 Task: Open Card Mobile App Design Review in Board Newsletter Optimization Software to Workspace Event Production Services and add a team member Softage.3@softage.net, a label Purple, a checklist Wireless Networking, an attachment from your onedrive, a color Purple and finally, add a card description 'Conduct team training session on effective conflict resolution' and a comment 'Let us approach this task with a sense of empowerment and autonomy, recognizing that we have the ability to make a difference.'. Add a start date 'Jan 07, 1900' with a due date 'Jan 14, 1900'
Action: Mouse moved to (559, 148)
Screenshot: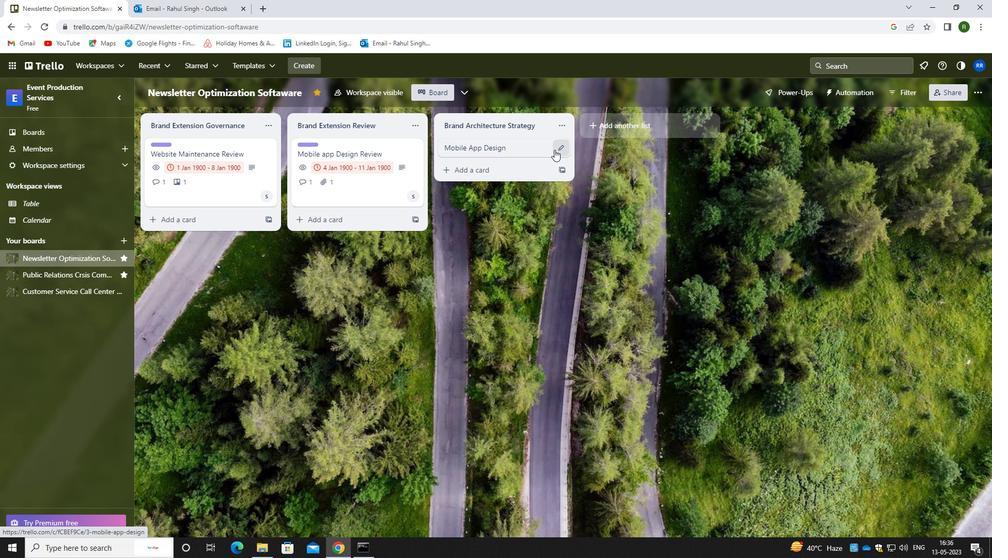 
Action: Mouse pressed left at (559, 148)
Screenshot: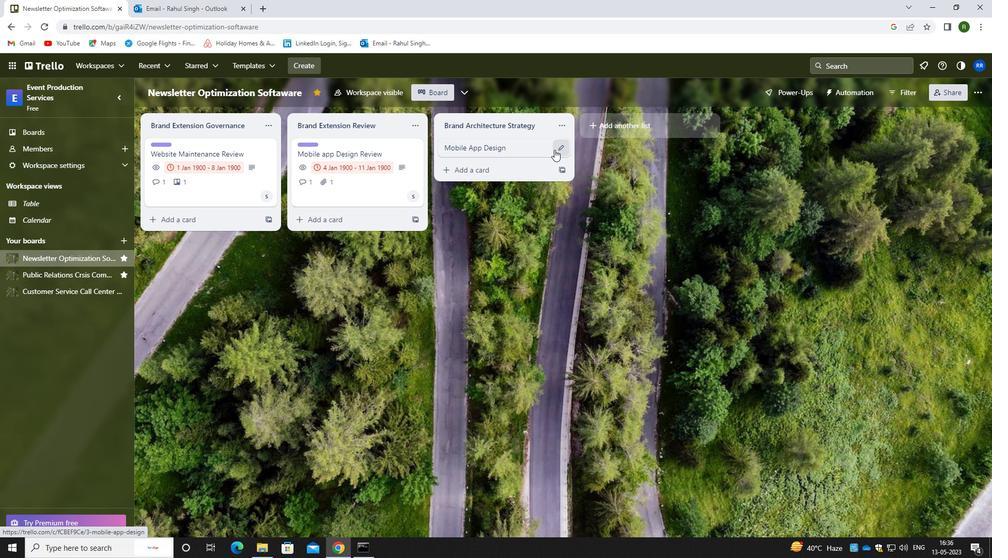 
Action: Mouse moved to (601, 143)
Screenshot: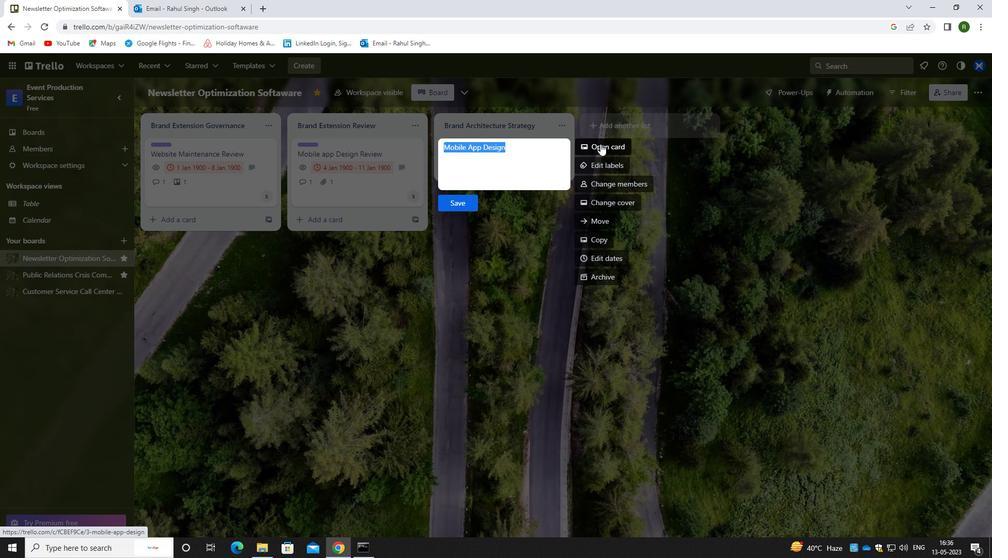 
Action: Mouse pressed left at (601, 143)
Screenshot: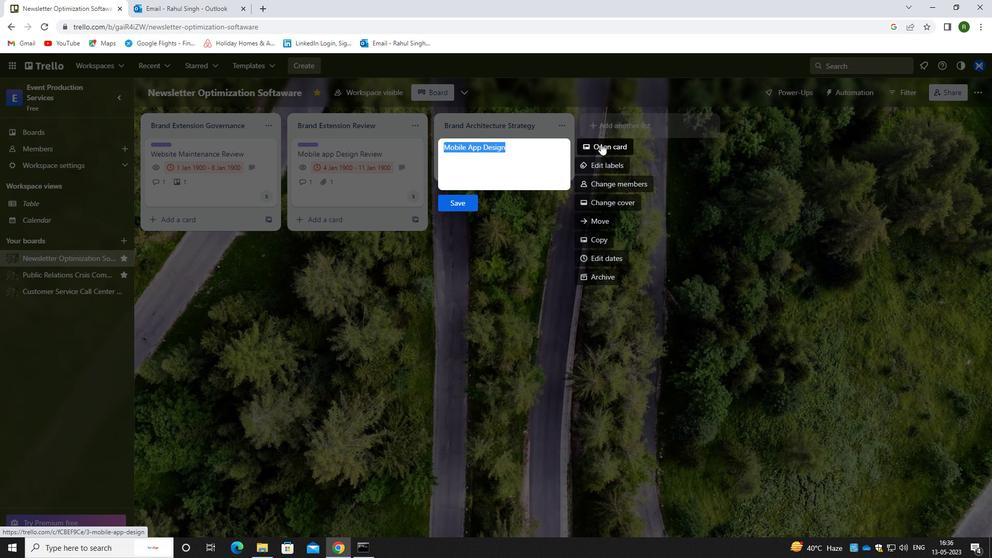 
Action: Mouse moved to (637, 185)
Screenshot: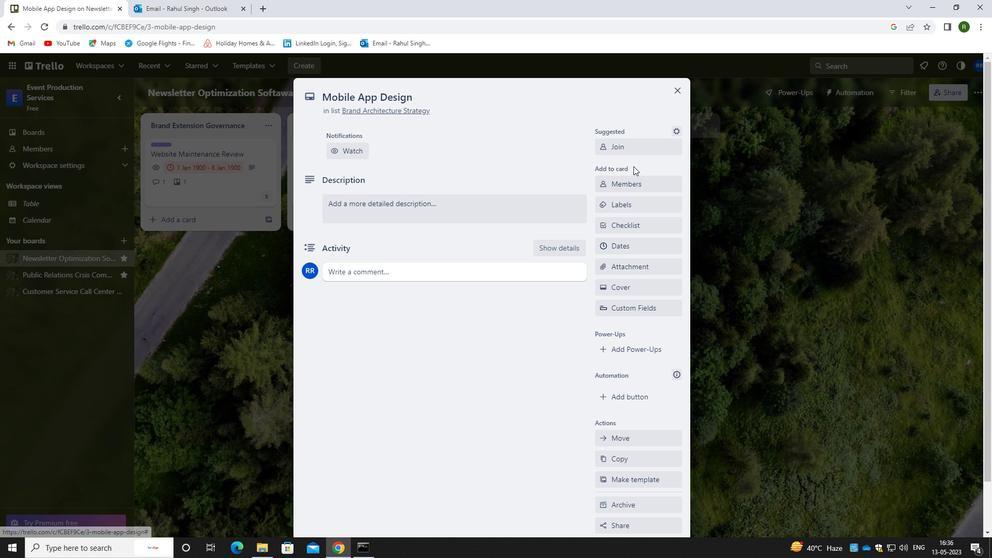 
Action: Mouse pressed left at (637, 185)
Screenshot: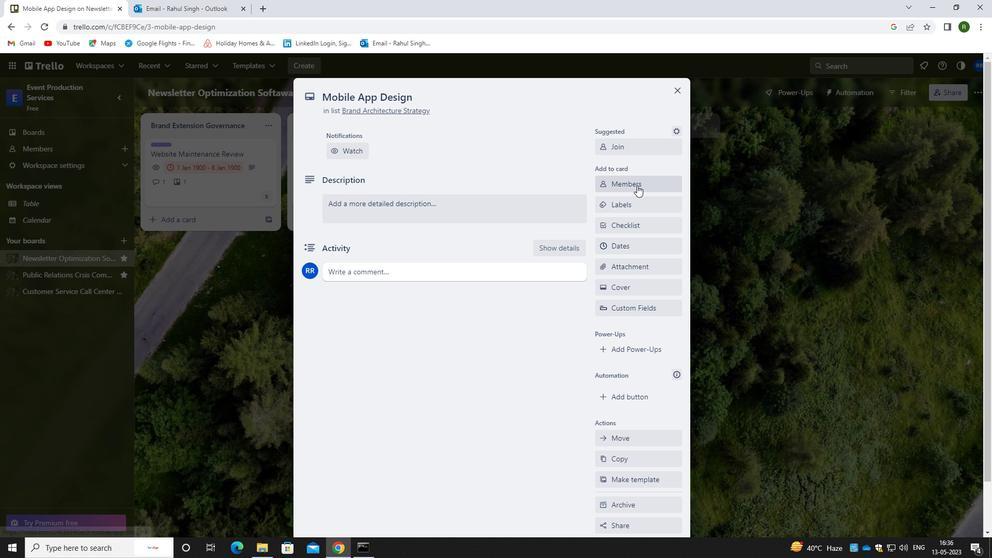 
Action: Mouse moved to (622, 198)
Screenshot: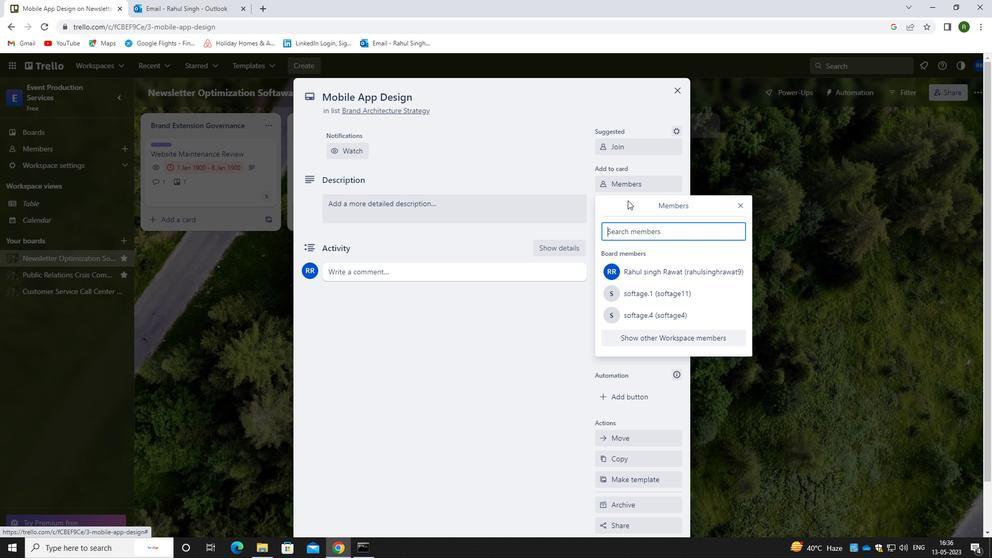 
Action: Key pressed <Key.caps_lock>s<Key.caps_lock>oftage.3<Key.shift>@SOFTAGE.NET
Screenshot: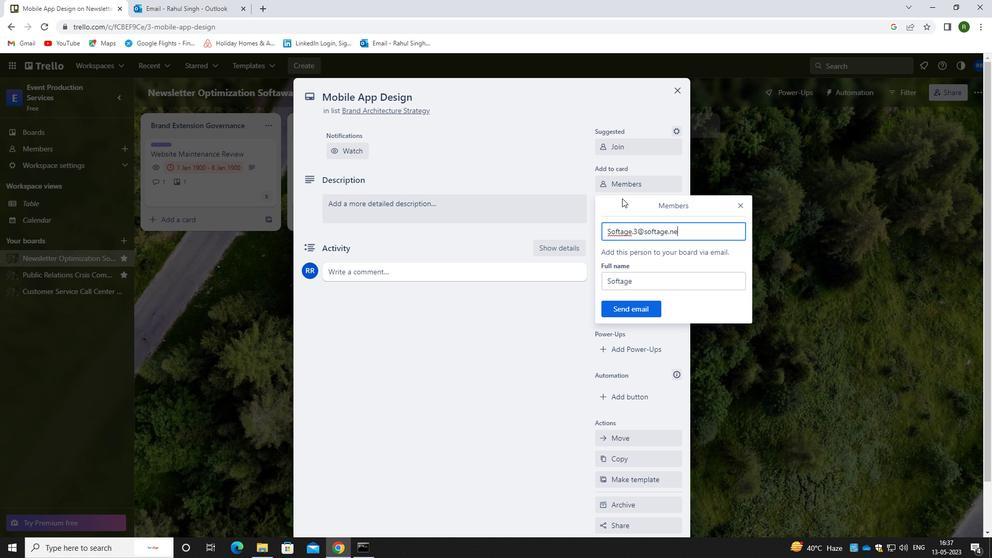 
Action: Mouse moved to (640, 302)
Screenshot: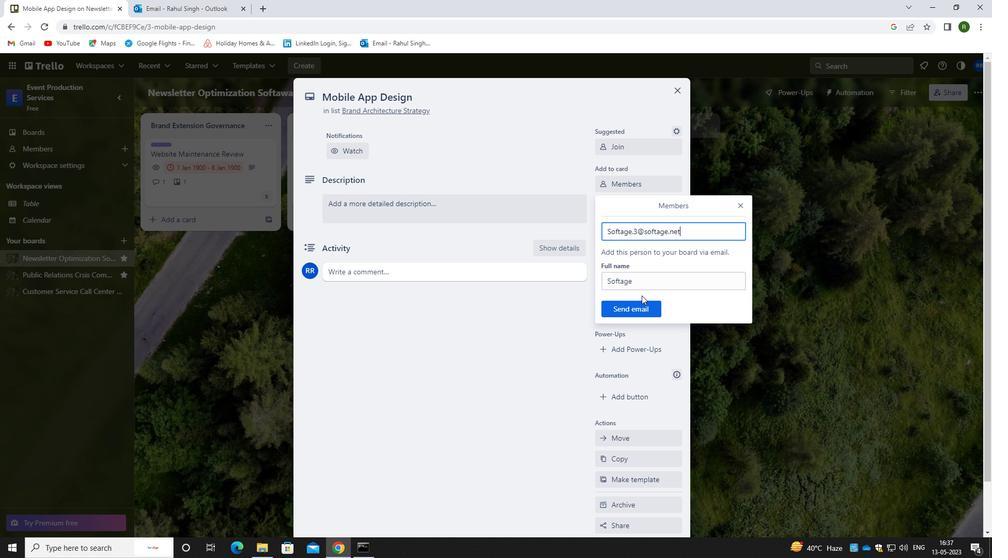 
Action: Mouse pressed left at (640, 302)
Screenshot: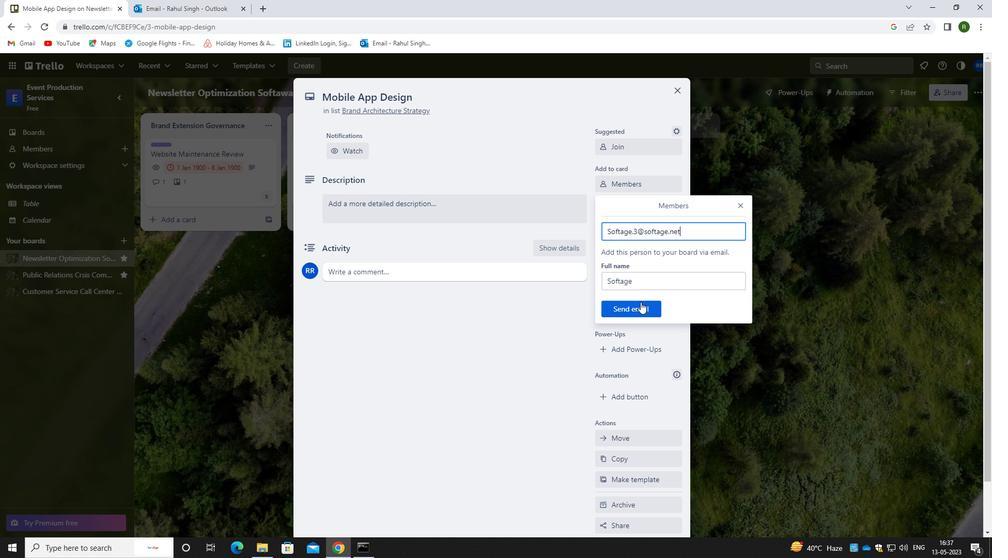 
Action: Mouse moved to (632, 203)
Screenshot: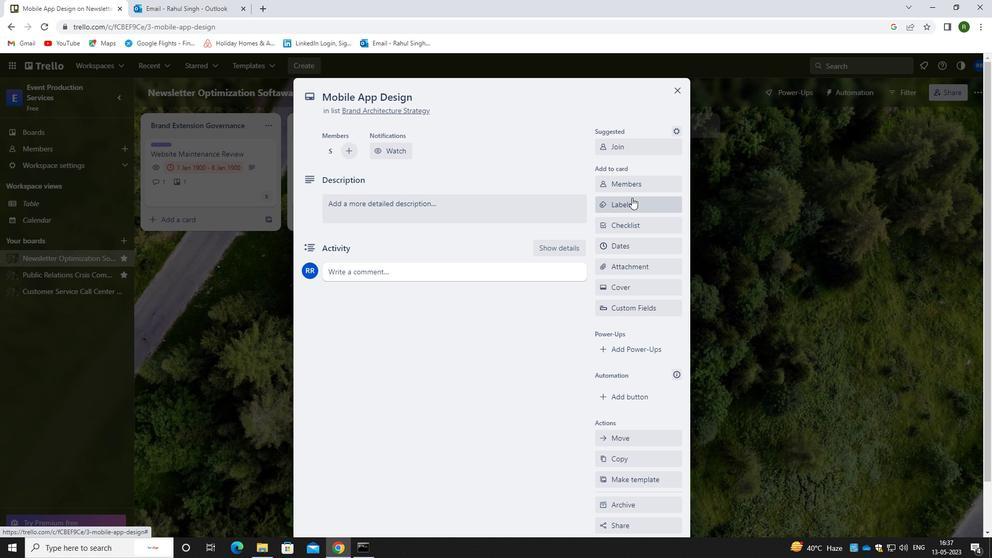
Action: Mouse pressed left at (632, 203)
Screenshot: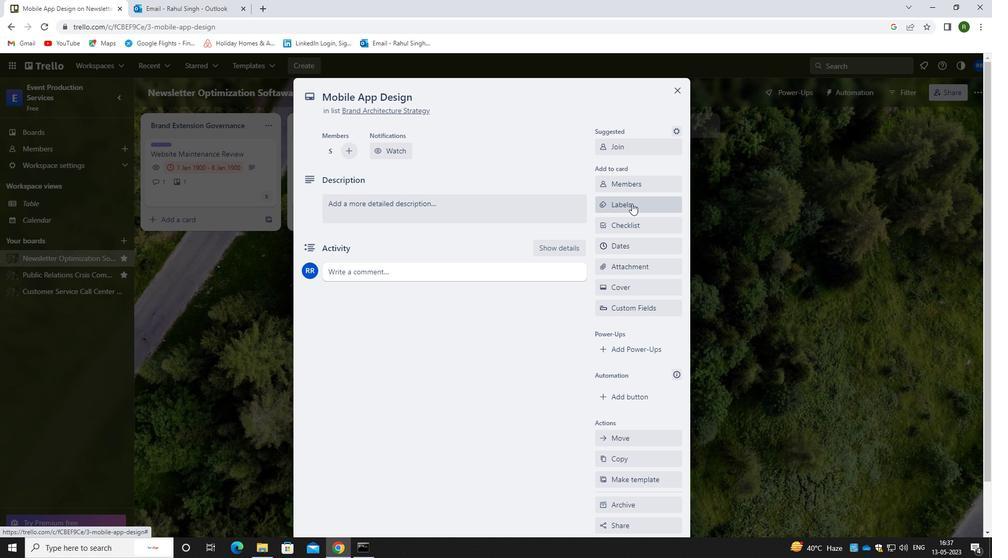 
Action: Mouse moved to (635, 232)
Screenshot: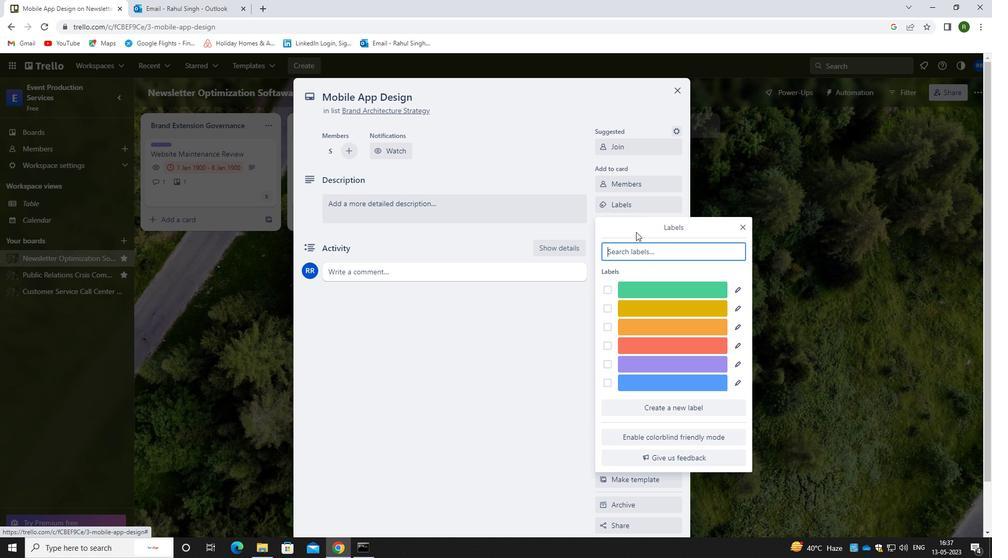 
Action: Key pressed PURPLE
Screenshot: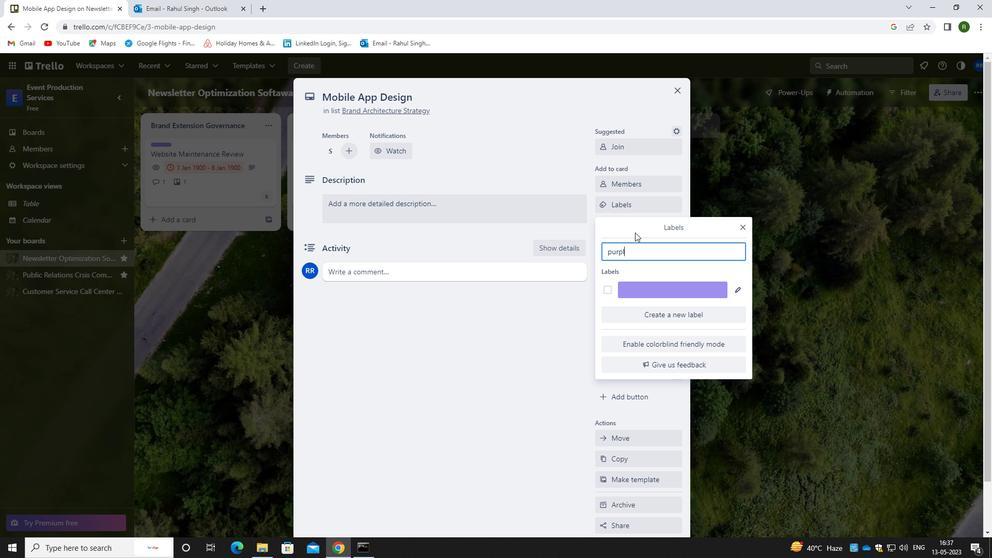 
Action: Mouse moved to (607, 291)
Screenshot: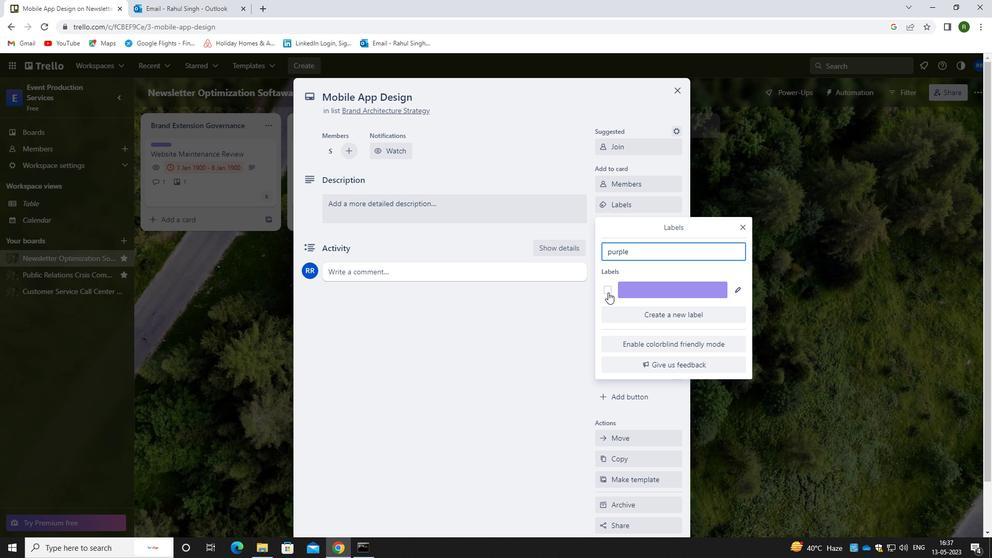 
Action: Mouse pressed left at (607, 291)
Screenshot: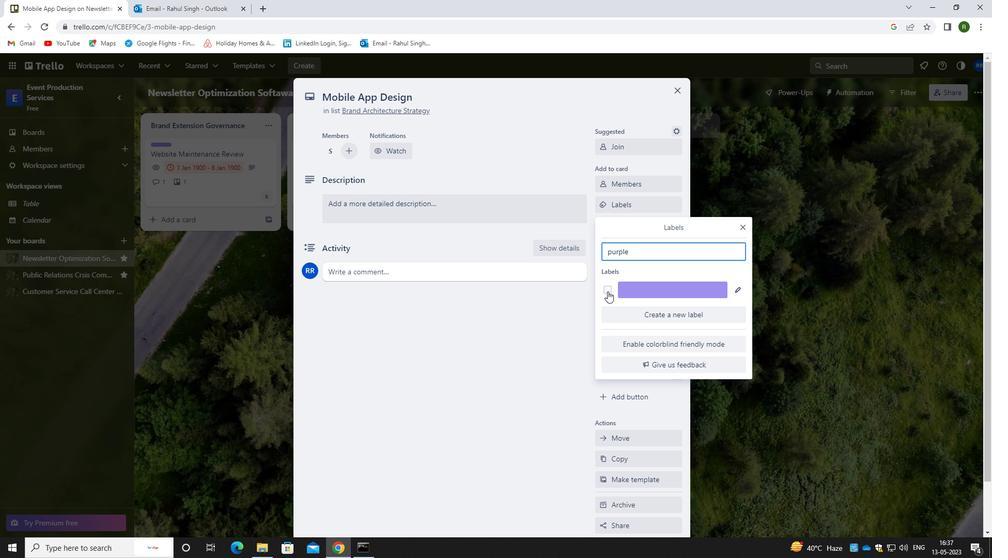 
Action: Mouse moved to (525, 334)
Screenshot: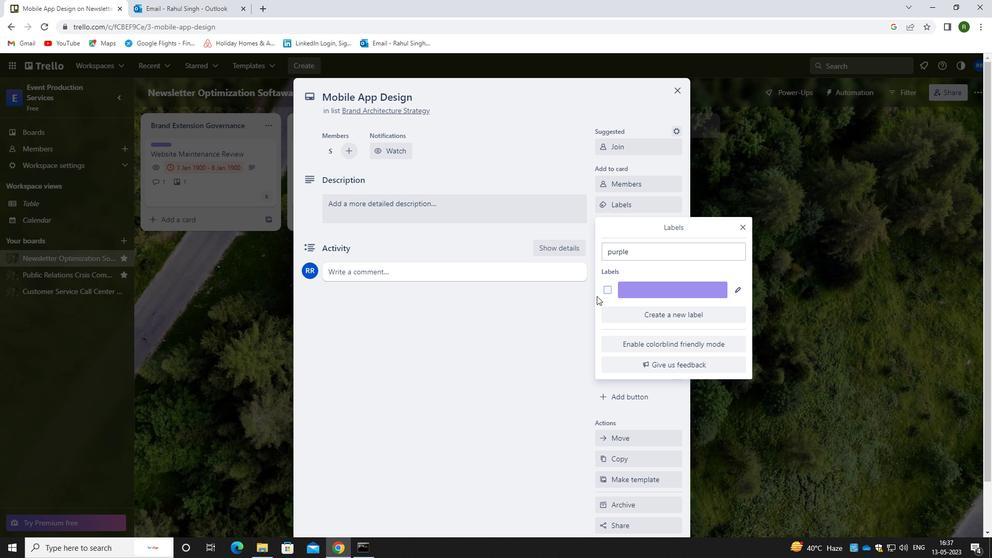 
Action: Mouse pressed left at (525, 334)
Screenshot: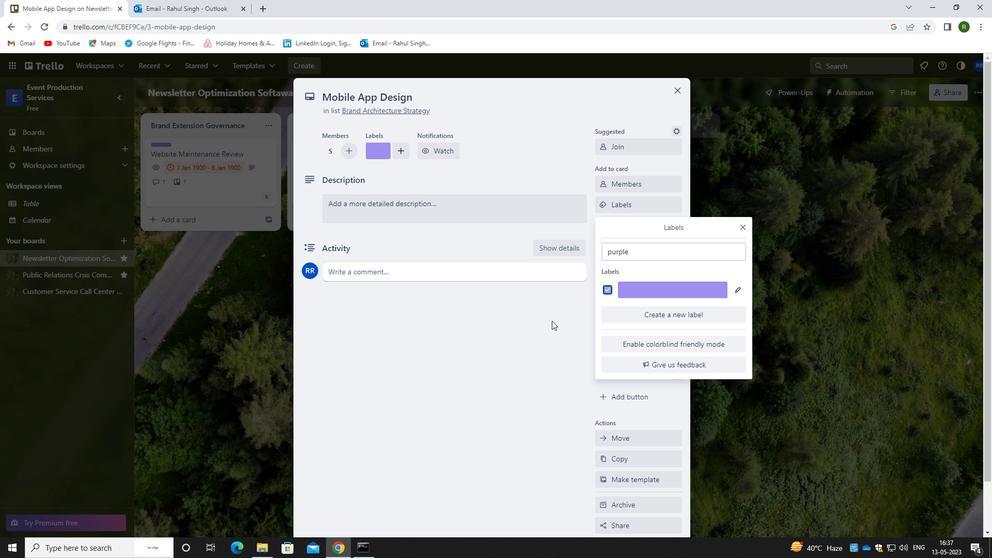 
Action: Mouse moved to (637, 223)
Screenshot: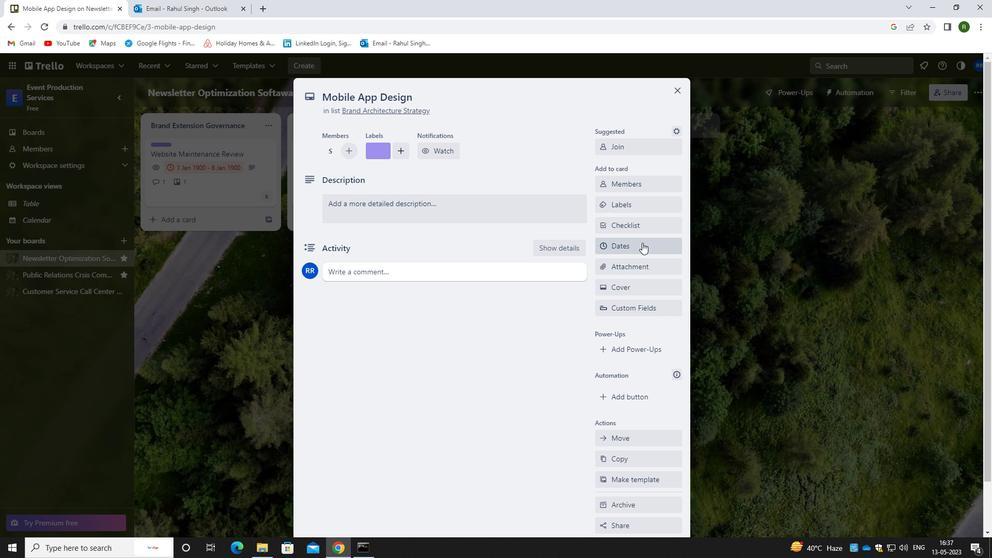 
Action: Mouse pressed left at (637, 223)
Screenshot: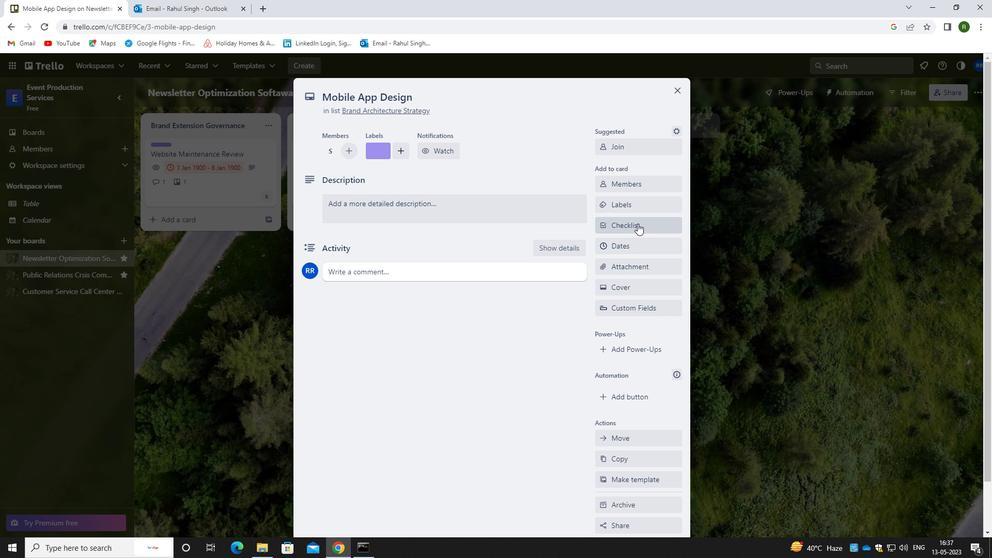 
Action: Mouse moved to (619, 291)
Screenshot: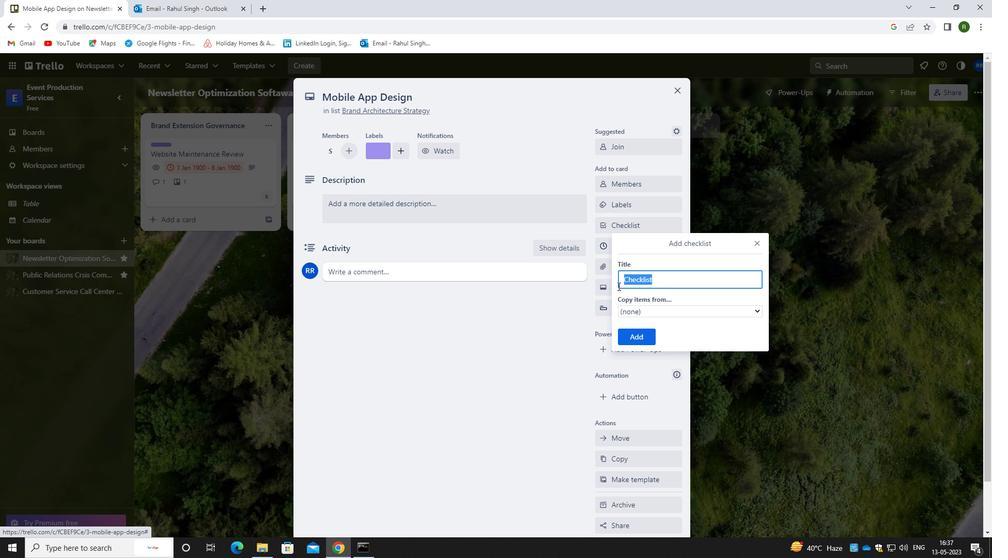
Action: Key pressed <Key.backspace><Key.caps_lock>W<Key.caps_lock>IRELESS<Key.space><Key.caps_lock>N<Key.caps_lock>ETWOR
Screenshot: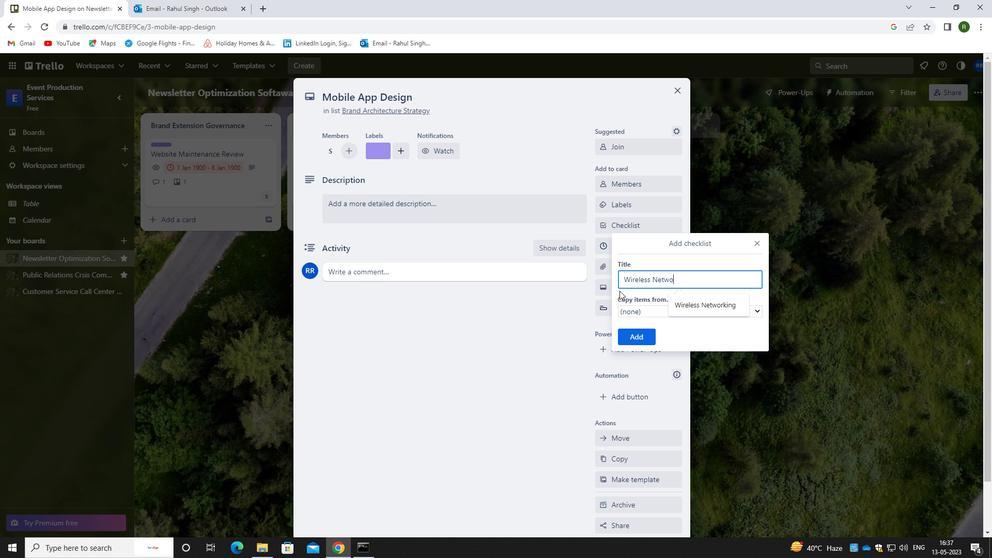 
Action: Mouse moved to (732, 306)
Screenshot: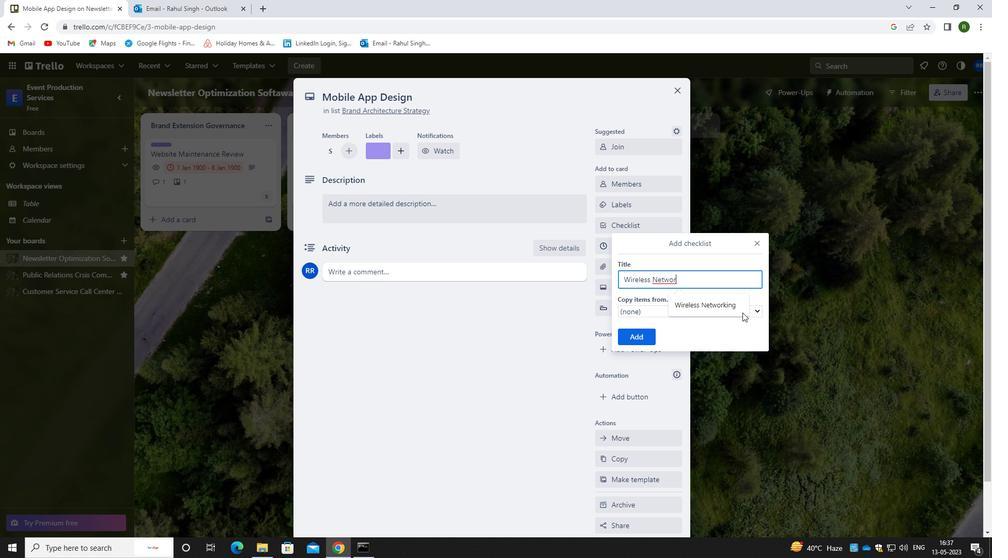 
Action: Mouse pressed left at (732, 306)
Screenshot: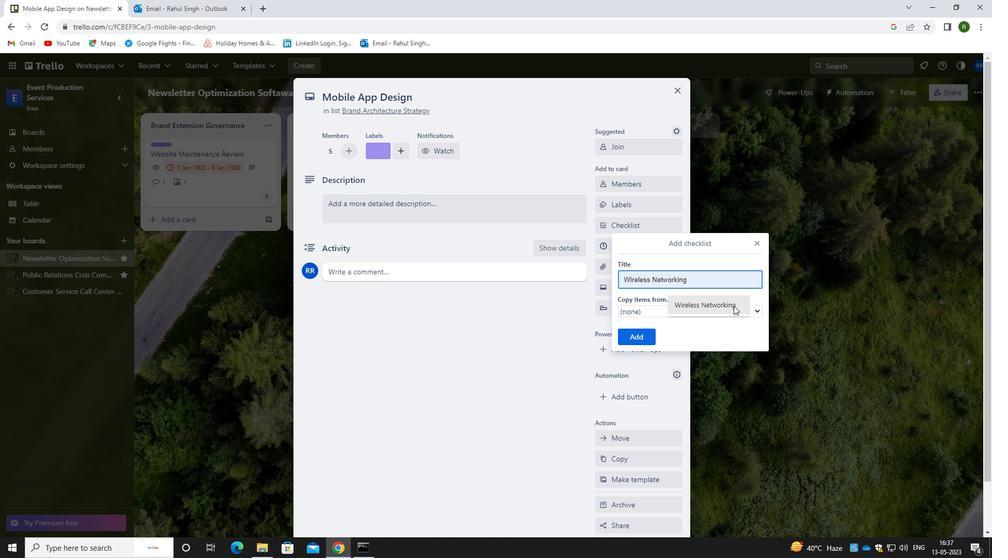 
Action: Mouse moved to (646, 337)
Screenshot: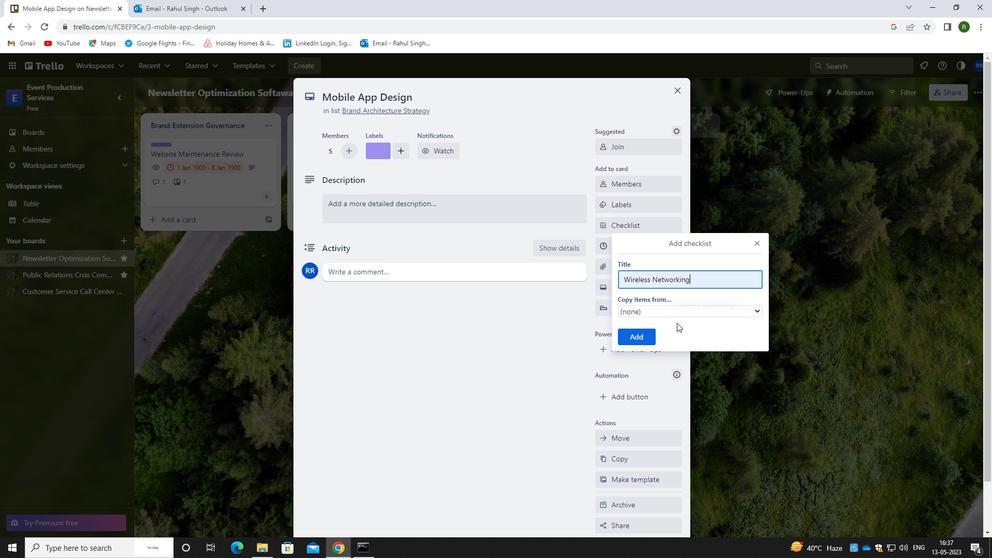 
Action: Mouse pressed left at (646, 337)
Screenshot: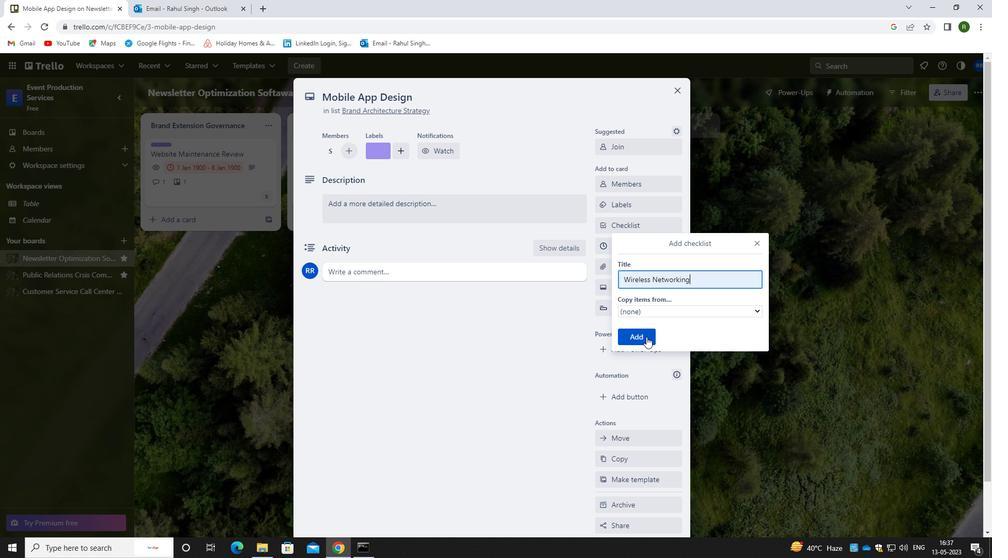 
Action: Mouse moved to (614, 268)
Screenshot: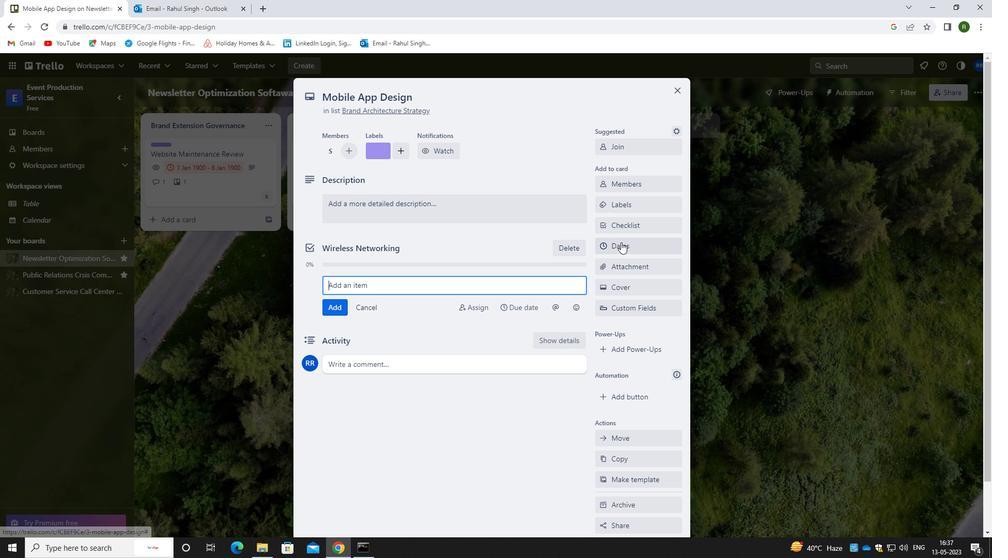 
Action: Mouse pressed left at (614, 268)
Screenshot: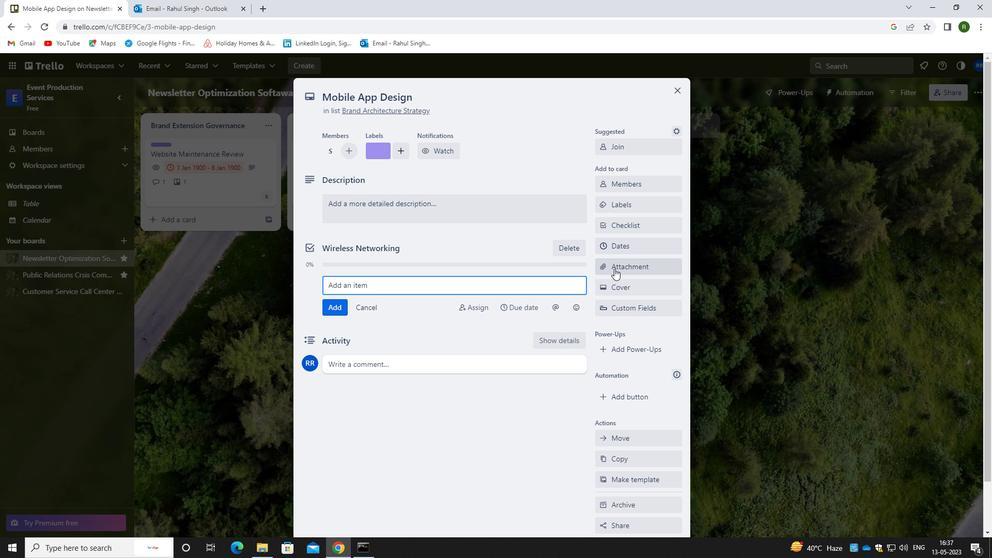 
Action: Mouse moved to (625, 392)
Screenshot: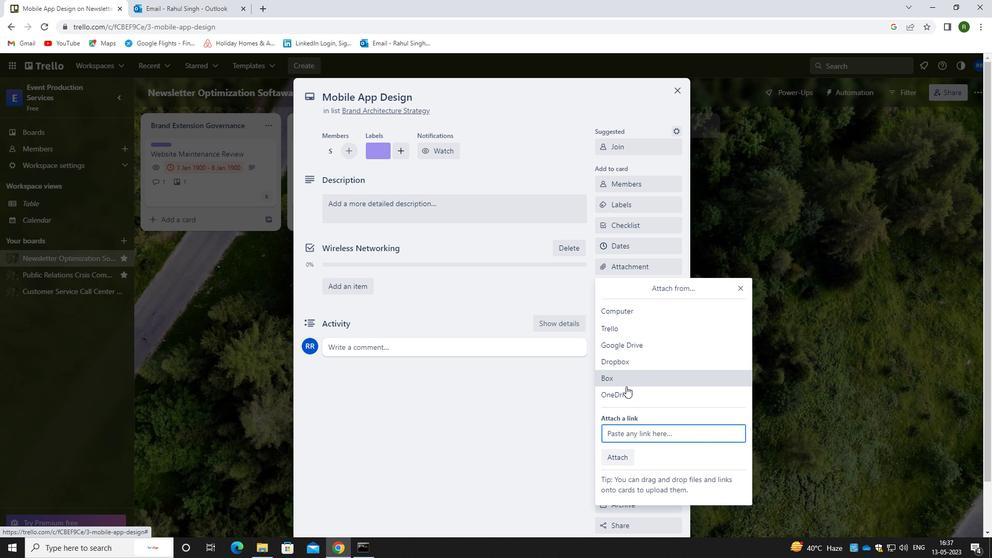 
Action: Mouse pressed left at (625, 392)
Screenshot: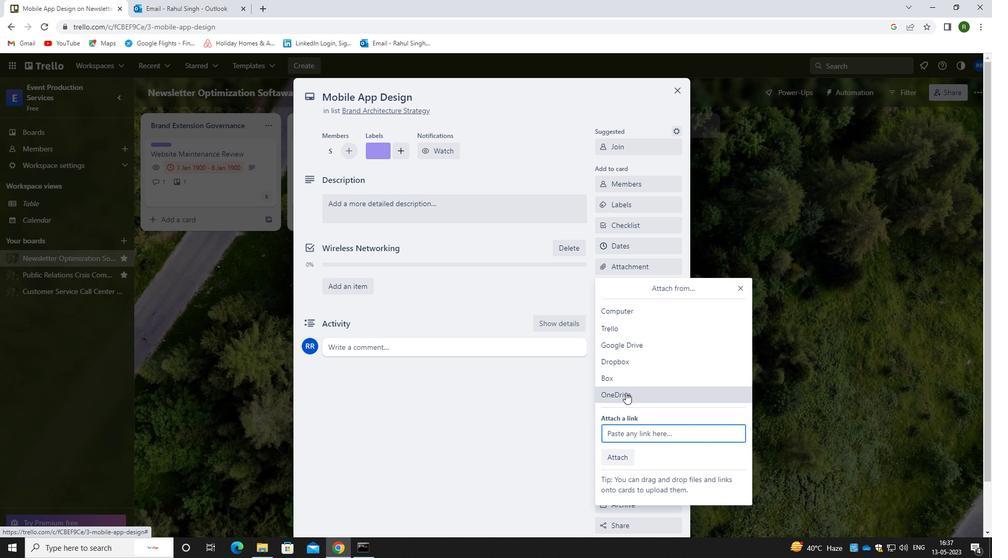 
Action: Mouse moved to (313, 340)
Screenshot: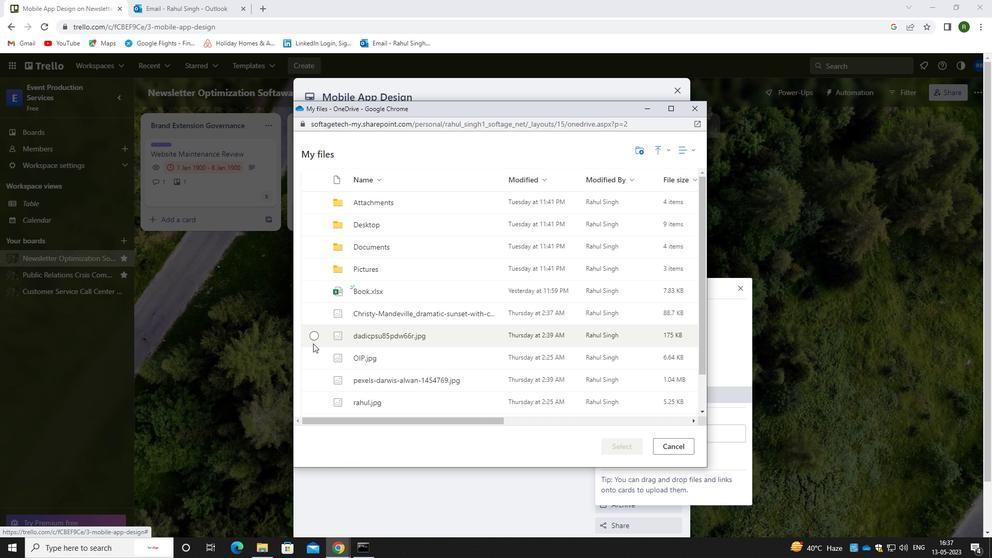
Action: Mouse pressed left at (313, 340)
Screenshot: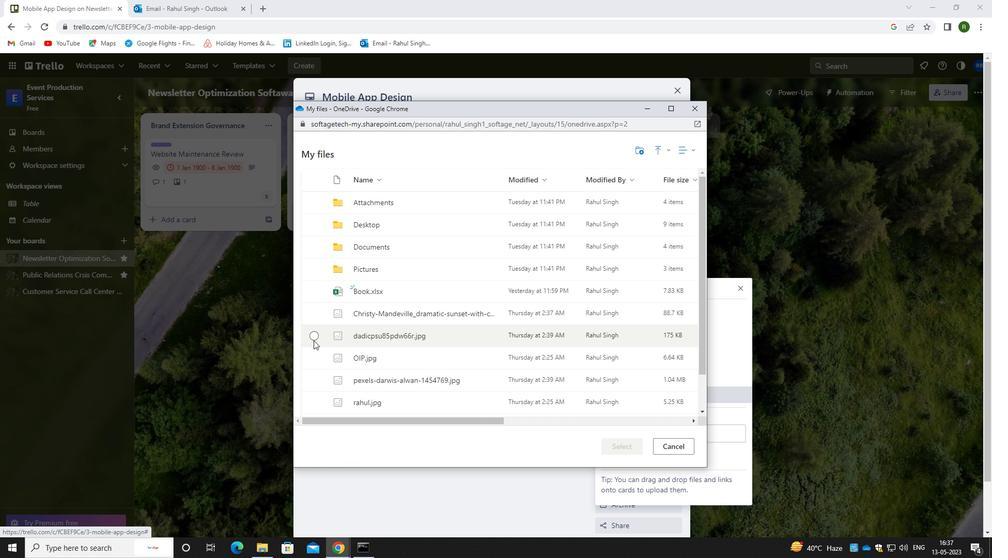 
Action: Mouse moved to (617, 444)
Screenshot: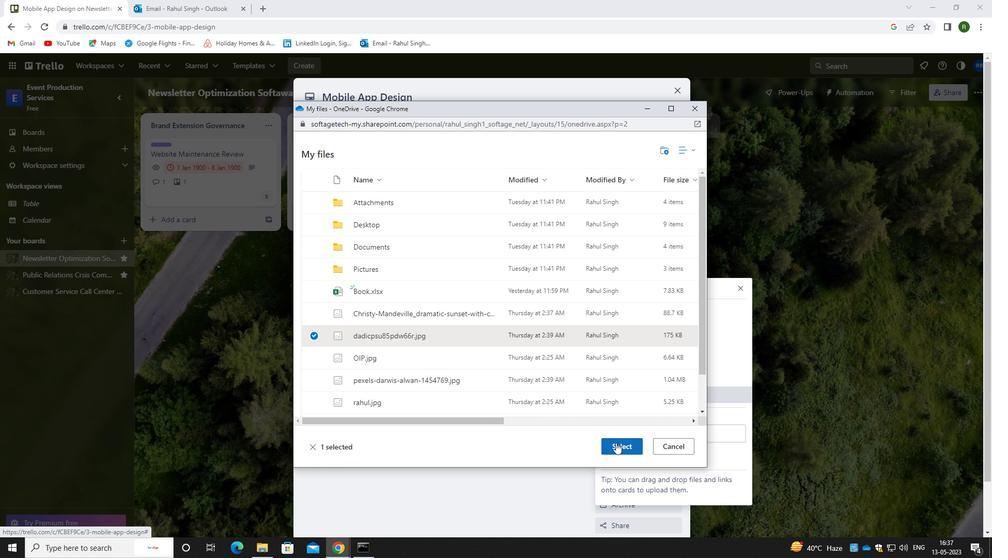 
Action: Mouse pressed left at (617, 444)
Screenshot: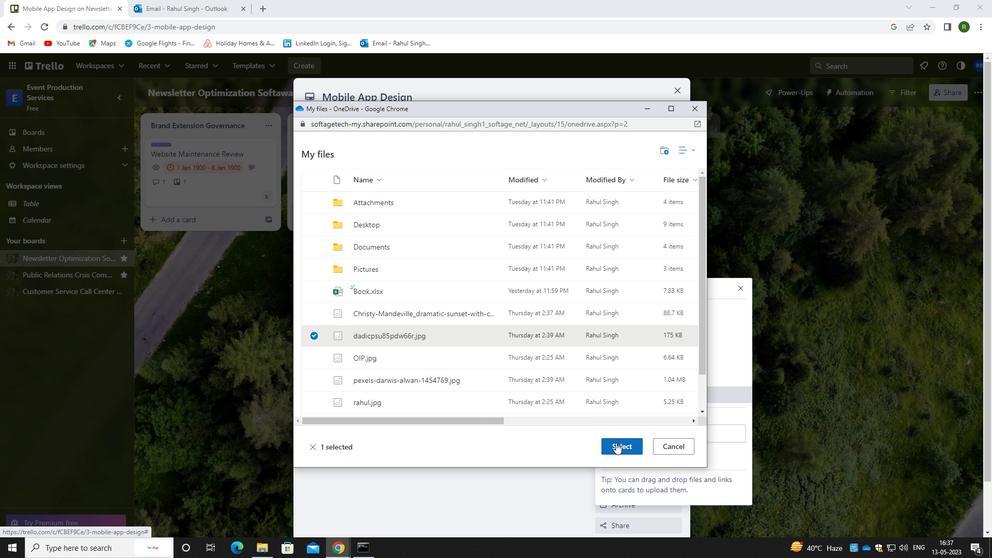 
Action: Mouse moved to (406, 209)
Screenshot: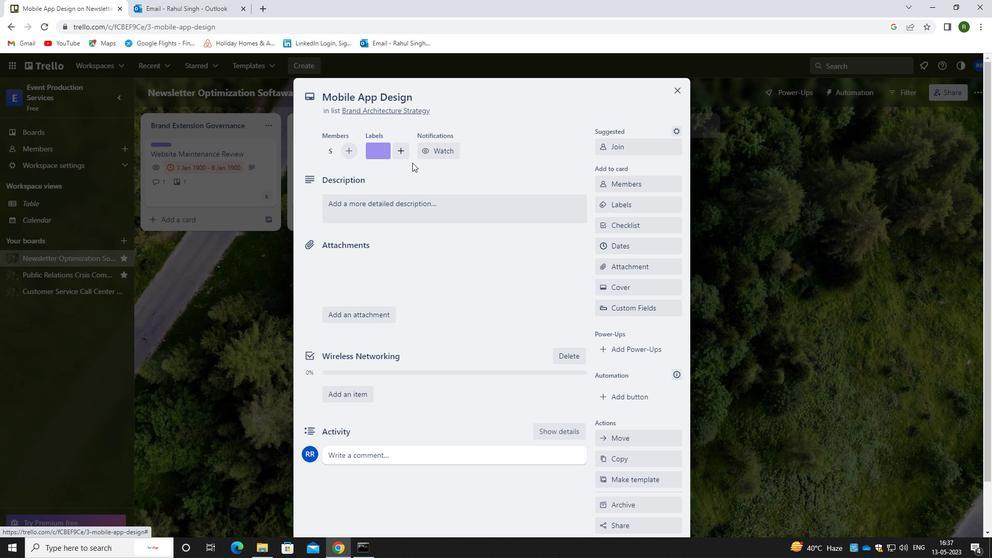 
Action: Mouse pressed left at (406, 209)
Screenshot: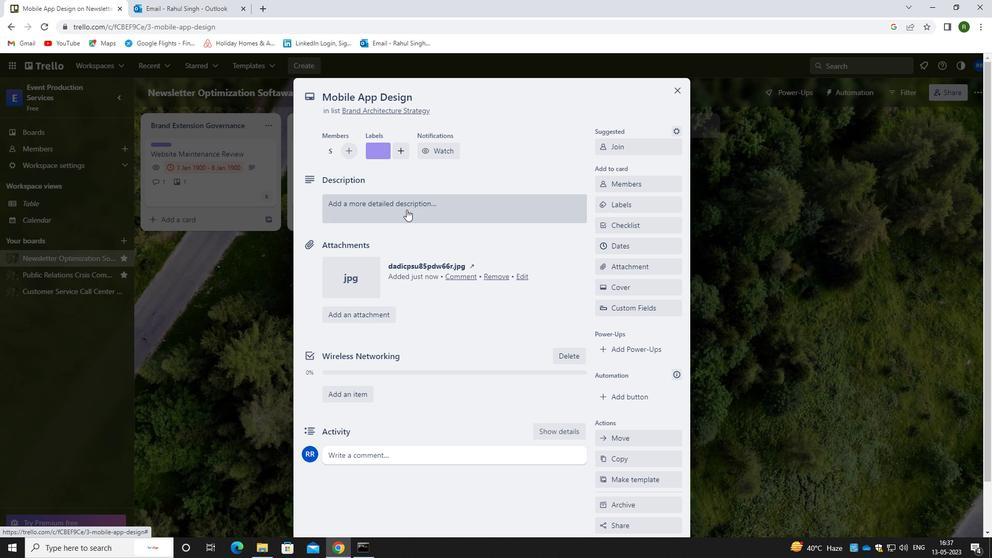 
Action: Mouse moved to (403, 249)
Screenshot: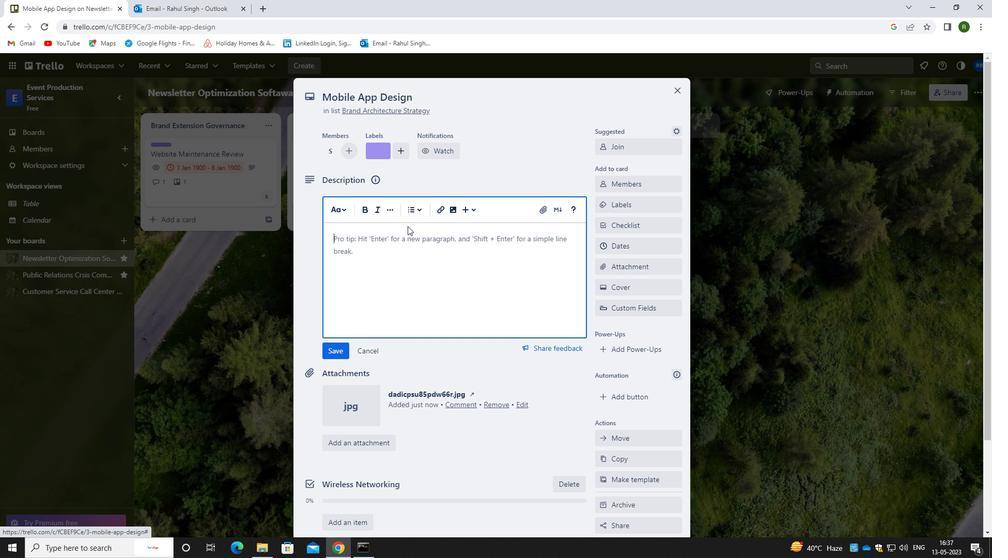 
Action: Mouse pressed left at (403, 249)
Screenshot: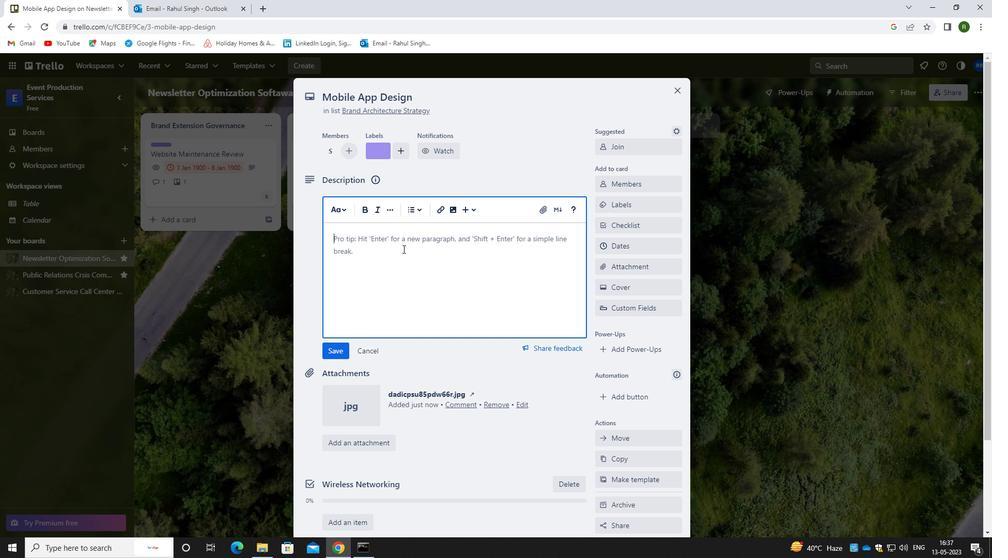 
Action: Key pressed <Key.caps_lock>C<Key.caps_lock>ONDUCT<Key.space>TEAM<Key.space>TRAINING<Key.space>SESSION<Key.space>ON<Key.space>EFFECTIVE<Key.space>CONFLICT<Key.space>RESOLUTION
Screenshot: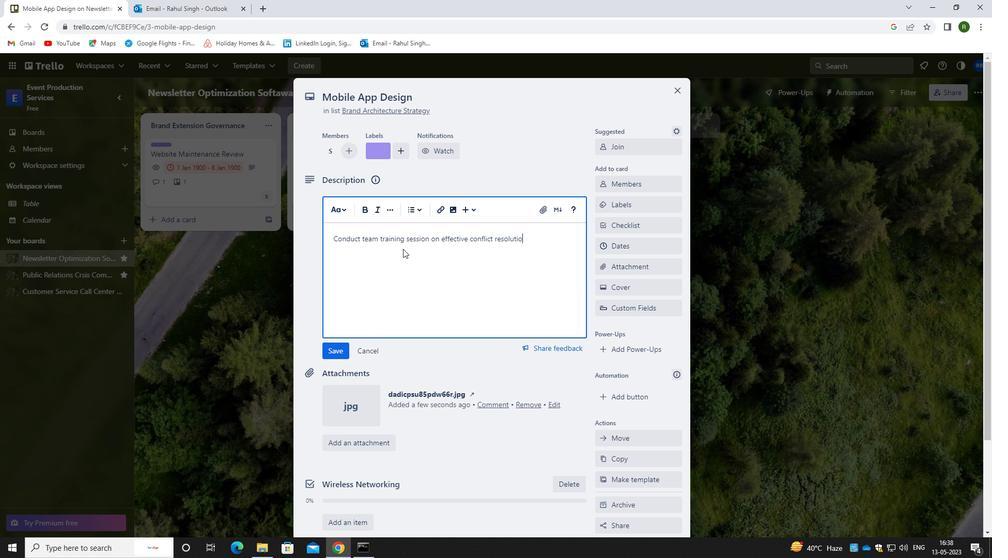 
Action: Mouse moved to (342, 350)
Screenshot: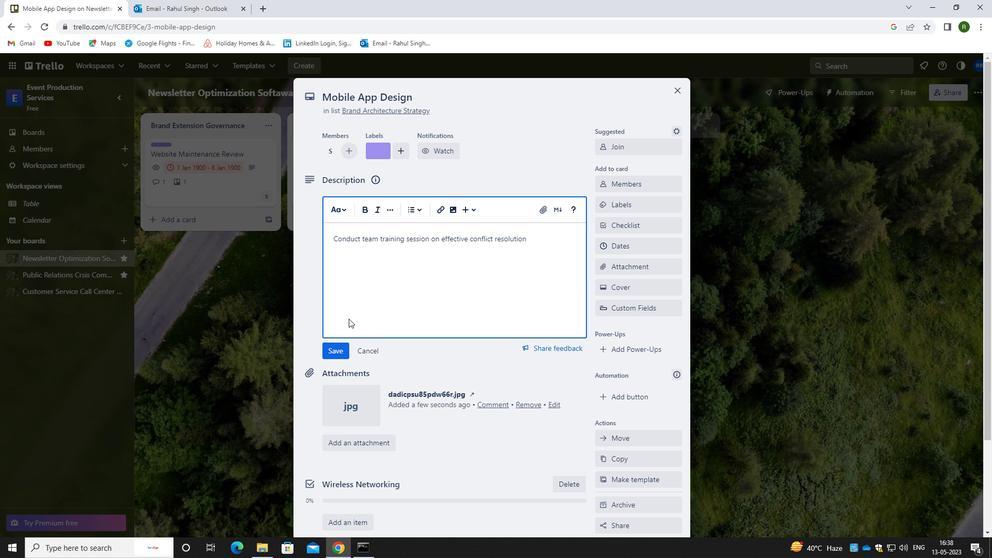 
Action: Mouse pressed left at (342, 350)
Screenshot: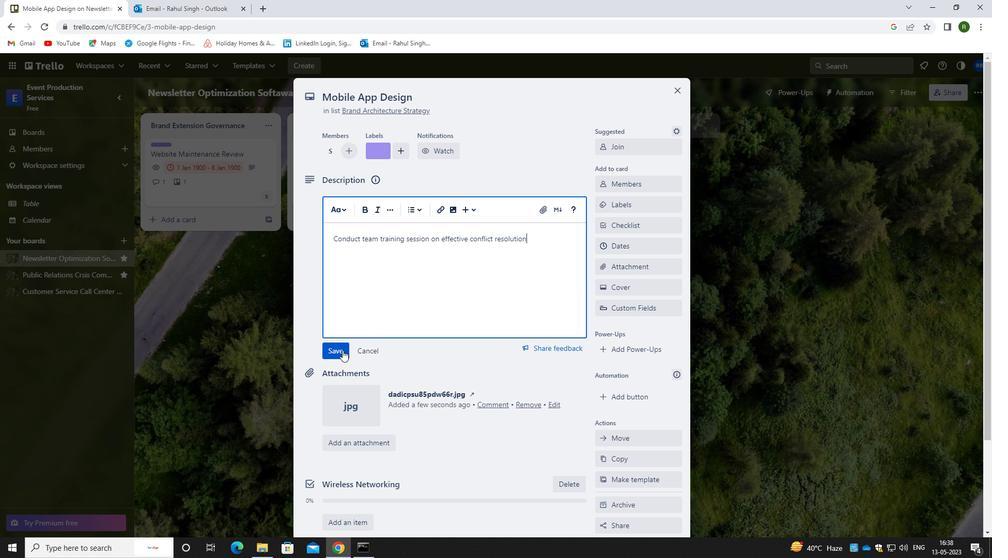 
Action: Mouse moved to (442, 279)
Screenshot: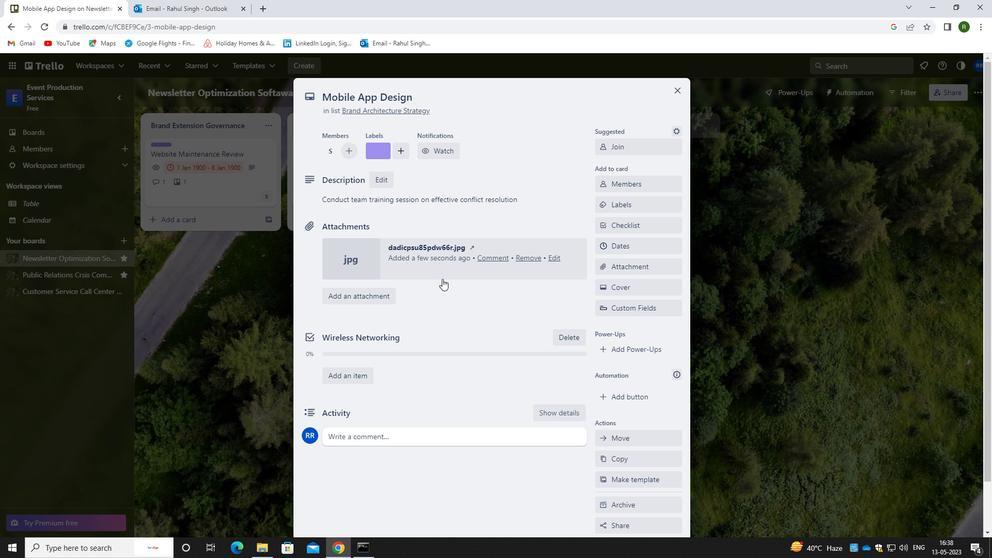
Action: Mouse scrolled (442, 278) with delta (0, 0)
Screenshot: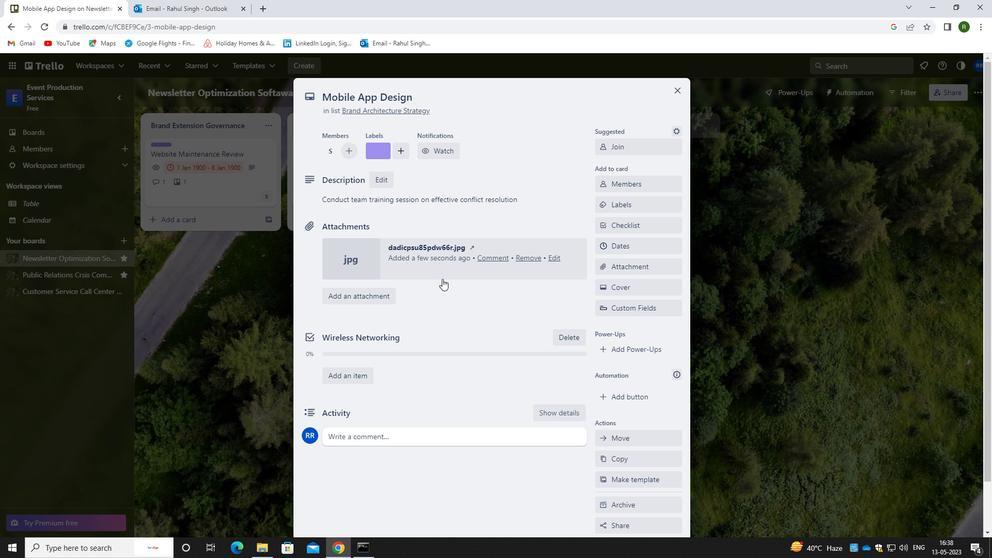 
Action: Mouse scrolled (442, 278) with delta (0, 0)
Screenshot: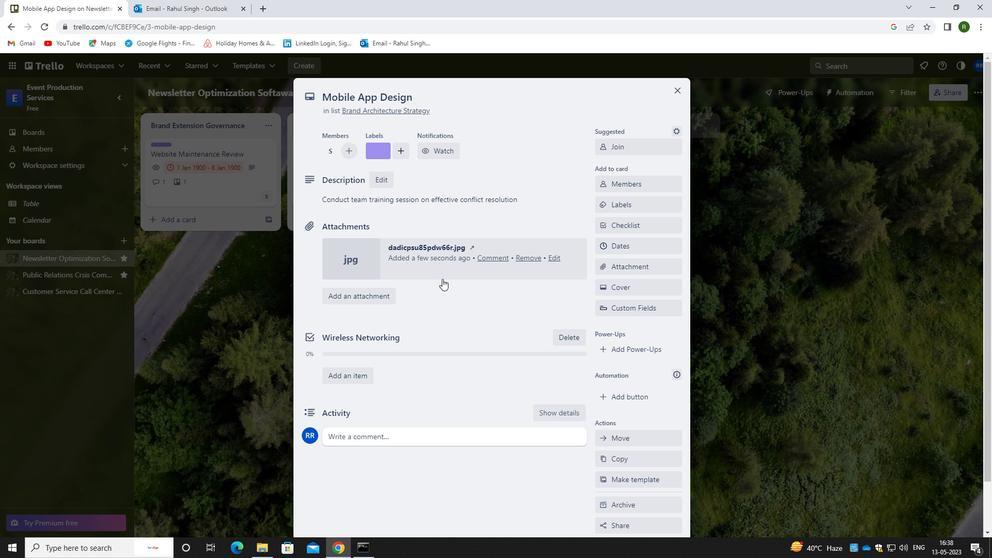 
Action: Mouse moved to (395, 390)
Screenshot: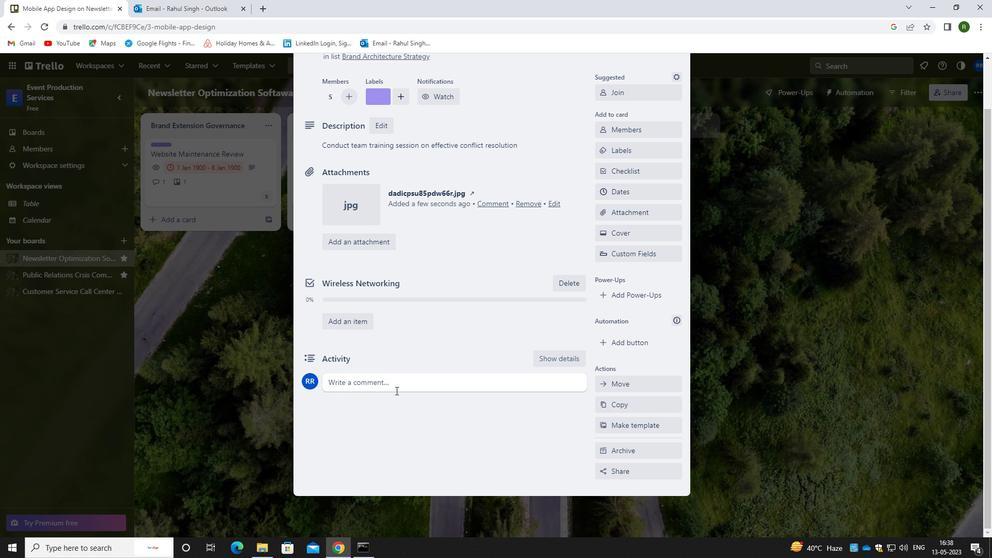 
Action: Mouse pressed left at (395, 390)
Screenshot: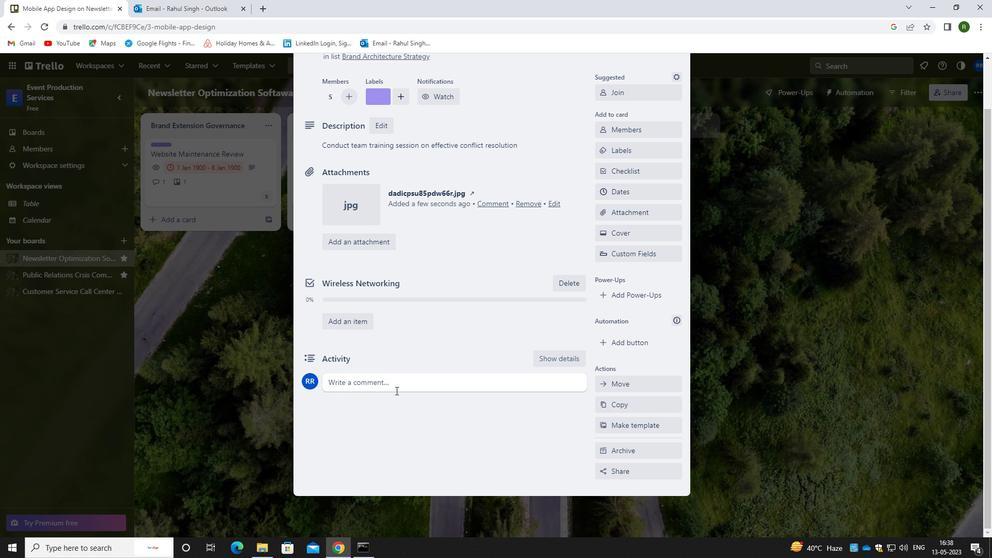 
Action: Mouse moved to (386, 417)
Screenshot: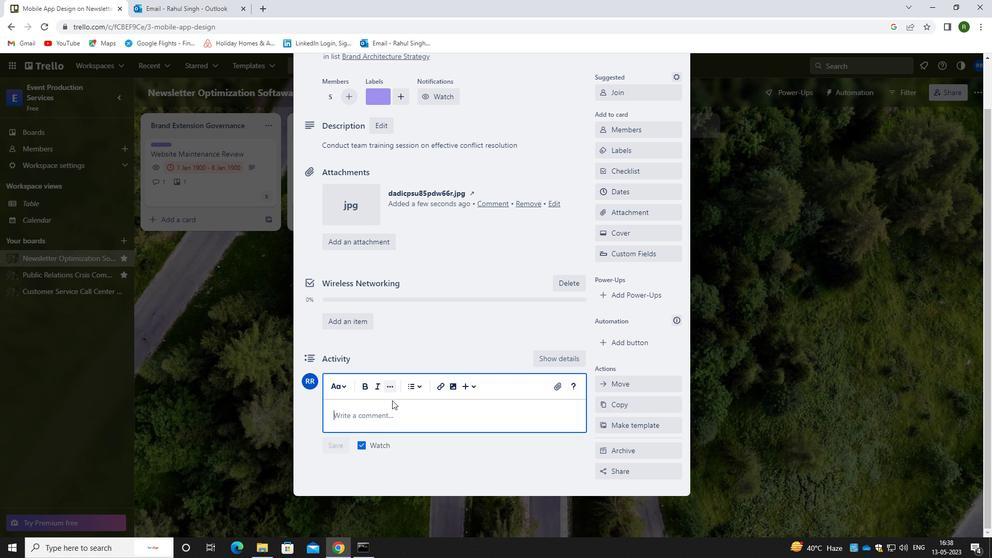 
Action: Key pressed <Key.caps_lock>L<Key.caps_lock>ET<Key.space>US<Key.space>APPROACH<Key.space>THIS<Key.space>TASK<Key.space>WITH<Key.space>A<Key.space>SENSE<Key.space>OF<Key.space>EMPOWERMENT<Key.space>AND<Key.space>AUTNOMY,<Key.space>R<Key.backspace><Key.backspace><Key.backspace><Key.backspace><Key.backspace><Key.backspace><Key.backspace>ONOM,<Key.space><Key.backspace><Key.backspace>Y,<Key.space>RECOGNIZING<Key.space>THAT<Key.space>WE<Key.space>HAVE<Key.space>THE<Key.space>ABILITY<Key.space>TO<Key.space>MAKE<Key.space>A<Key.space>DIFFERNCE.<Key.backspace><Key.backspace><Key.backspace><Key.backspace>ENCE
Screenshot: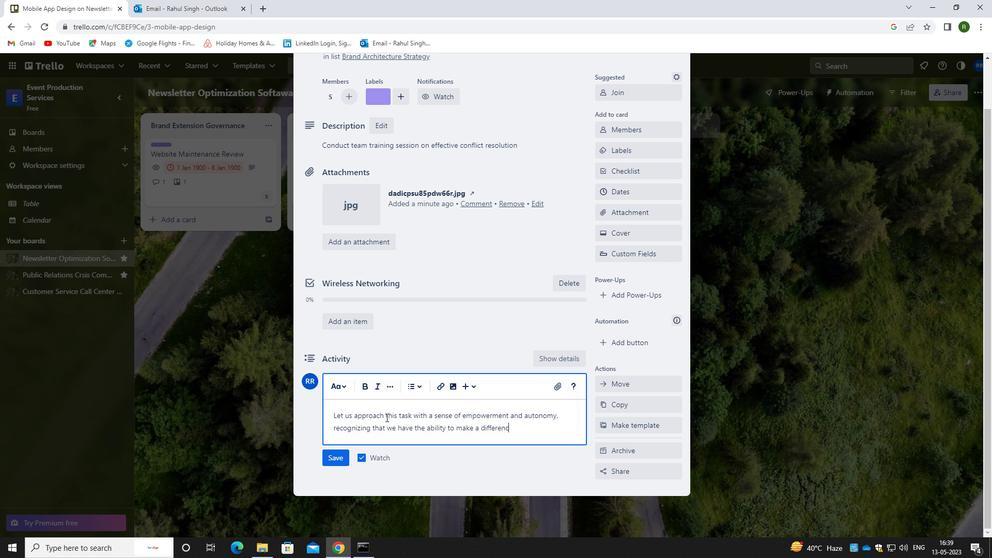
Action: Mouse moved to (346, 459)
Screenshot: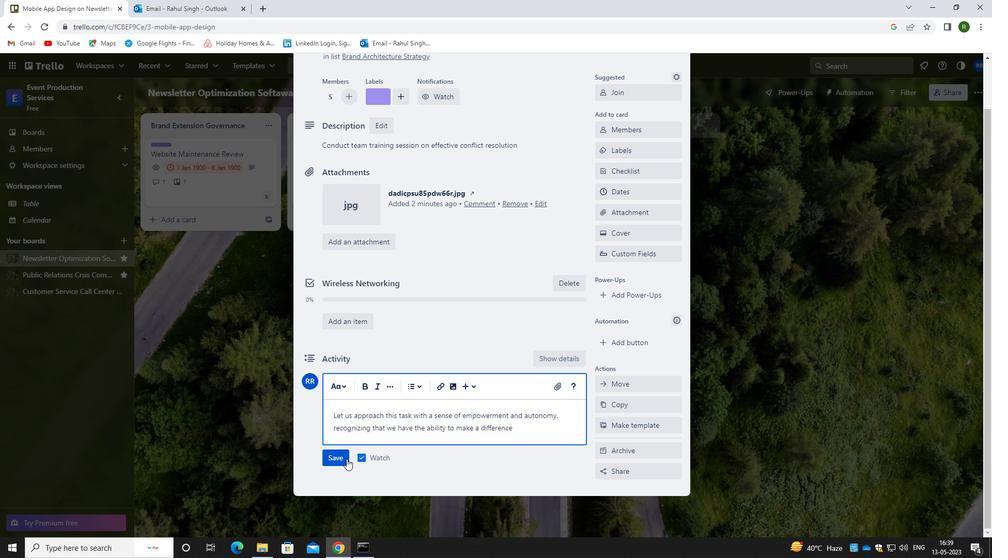 
Action: Mouse pressed left at (346, 459)
Screenshot: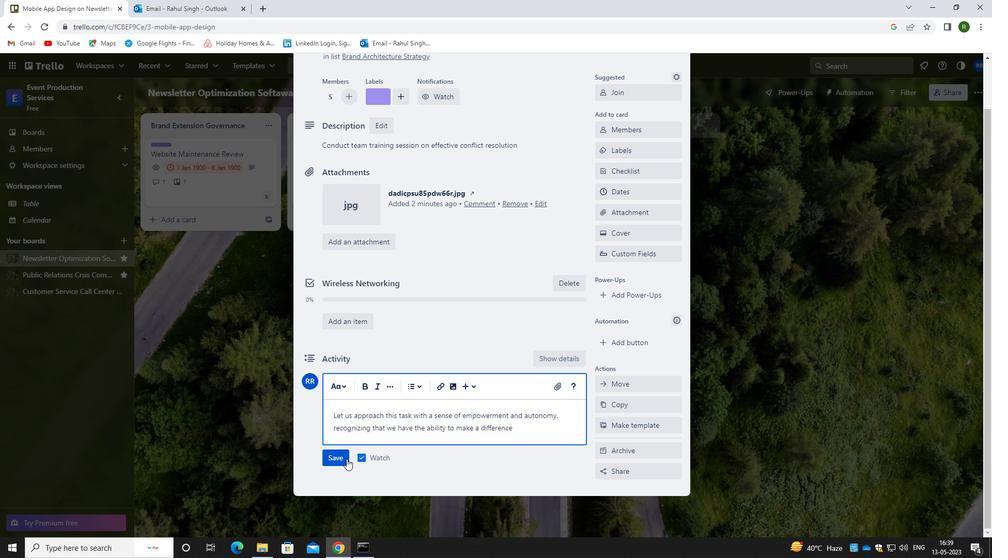 
Action: Mouse moved to (627, 195)
Screenshot: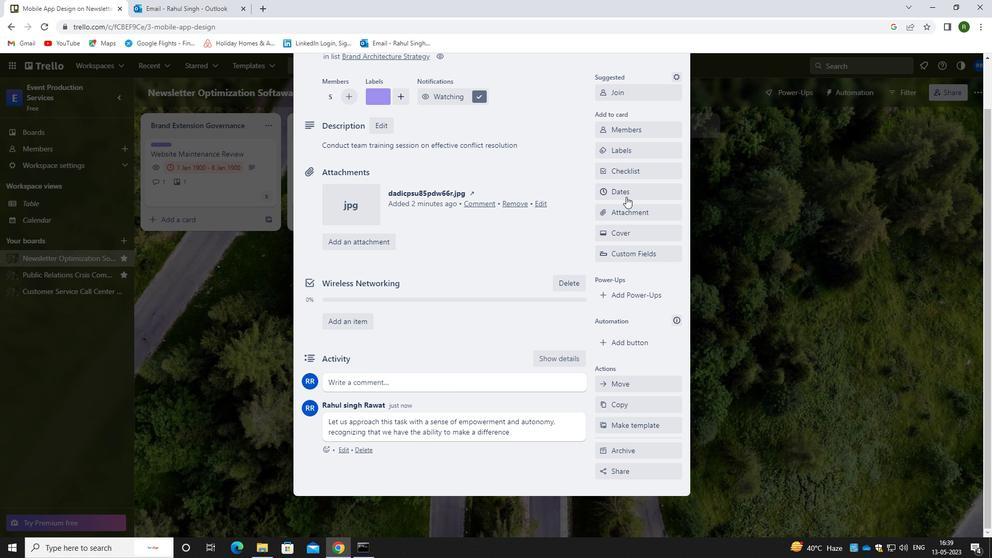 
Action: Mouse pressed left at (627, 195)
Screenshot: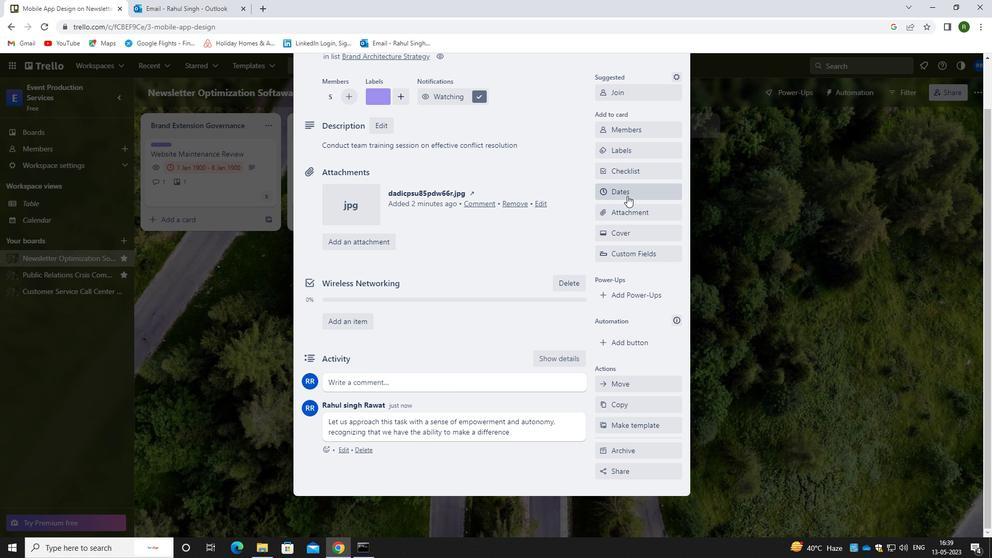 
Action: Mouse moved to (608, 282)
Screenshot: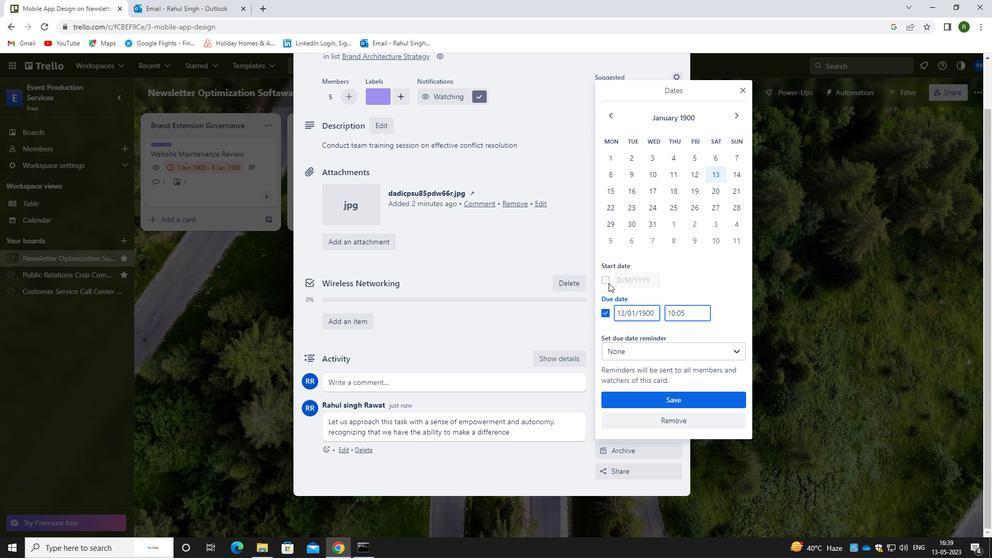 
Action: Mouse pressed left at (608, 282)
Screenshot: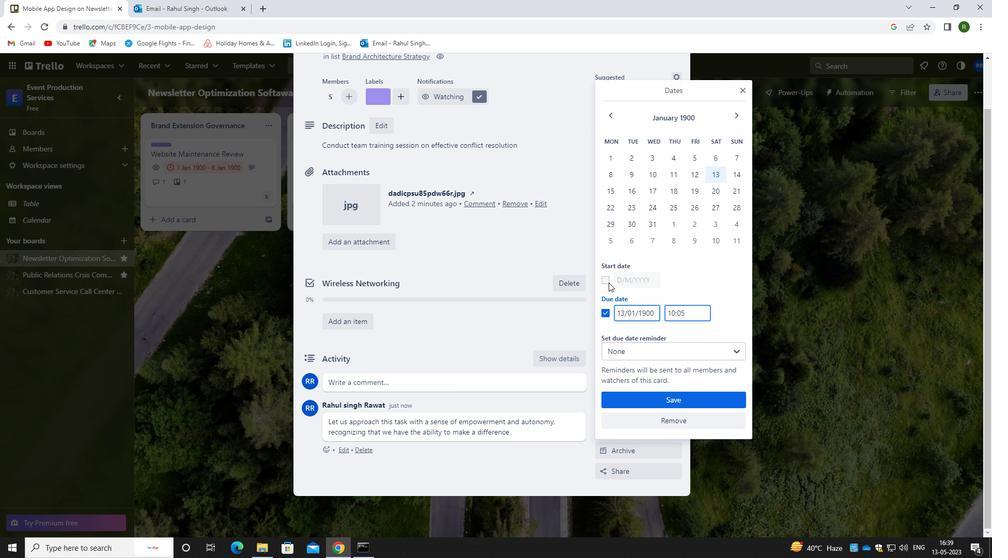 
Action: Mouse moved to (655, 278)
Screenshot: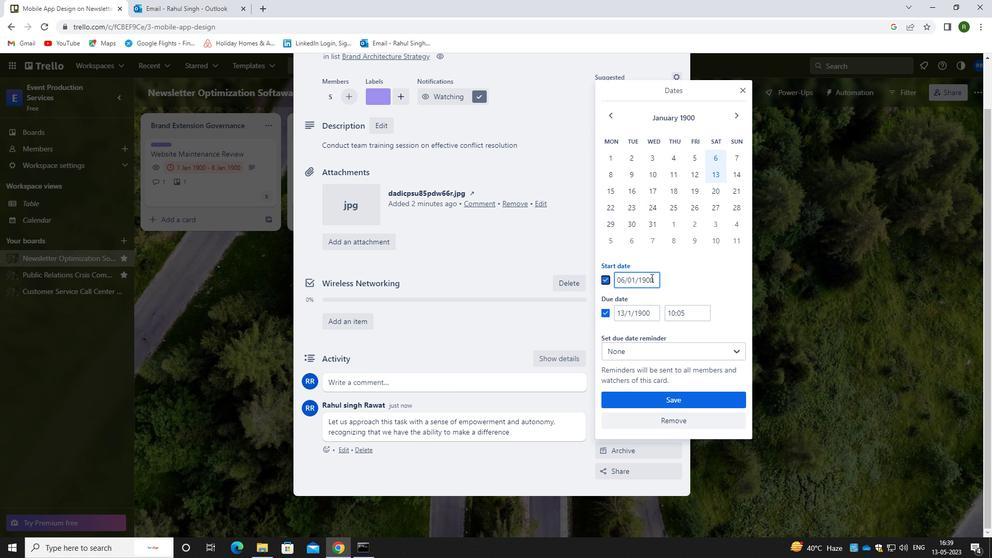 
Action: Mouse pressed left at (655, 278)
Screenshot: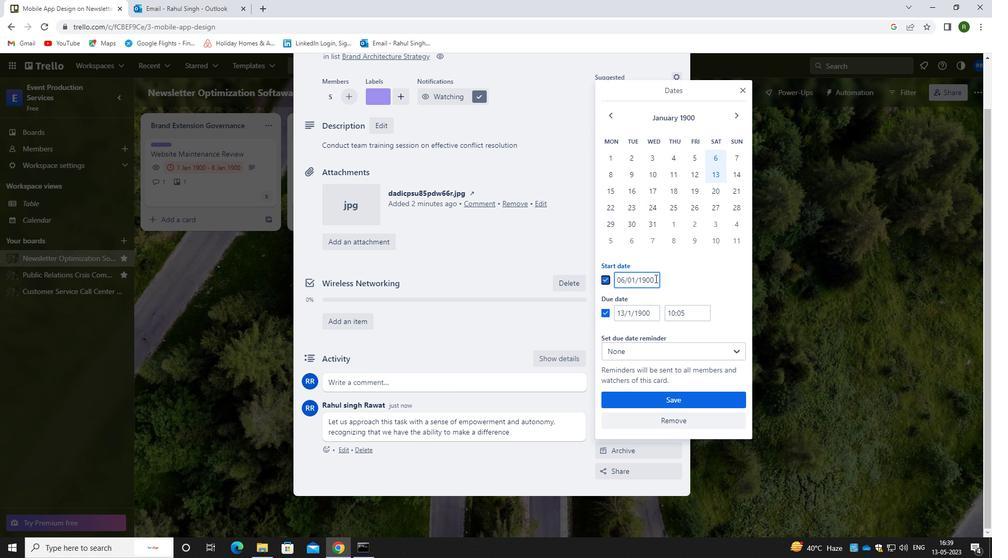 
Action: Mouse moved to (613, 274)
Screenshot: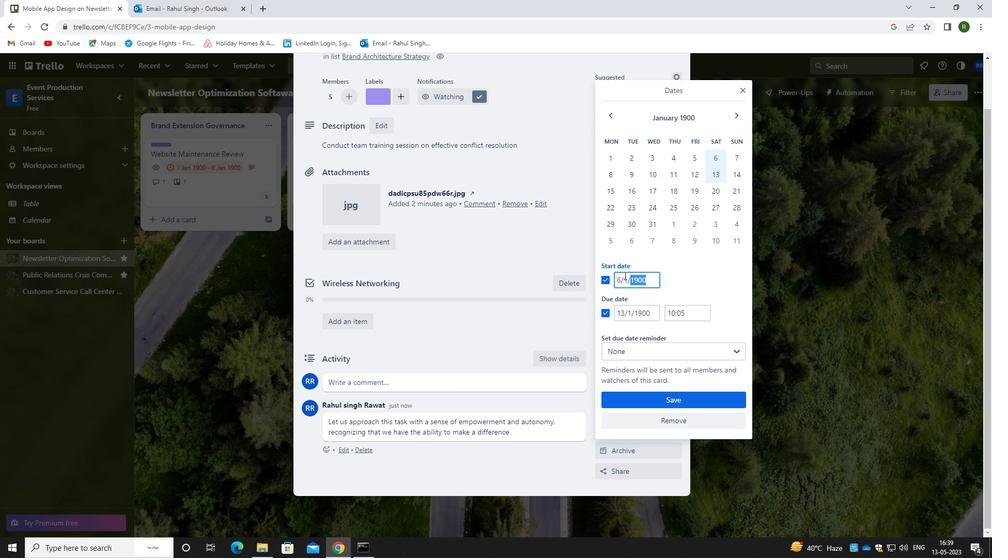 
Action: Key pressed 07/01/1900
Screenshot: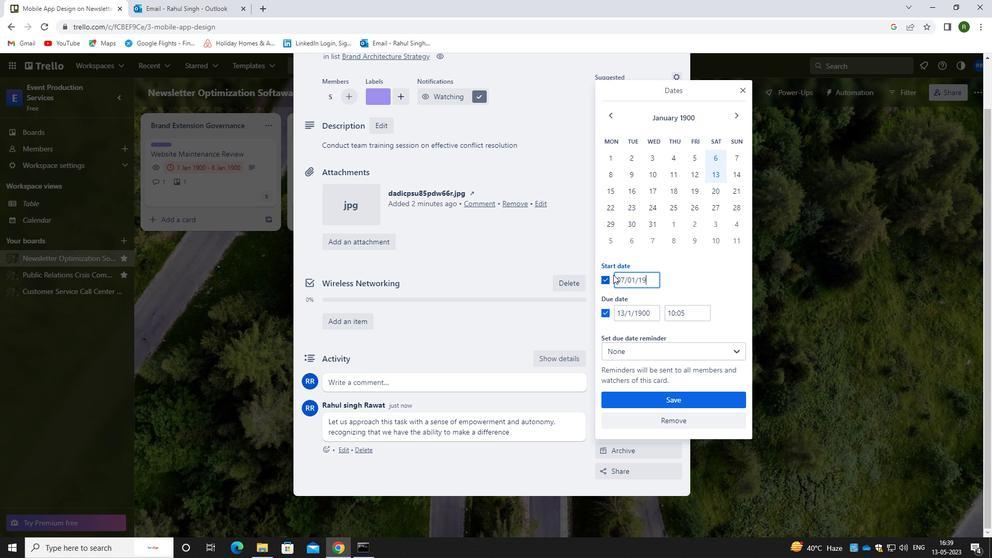 
Action: Mouse moved to (653, 316)
Screenshot: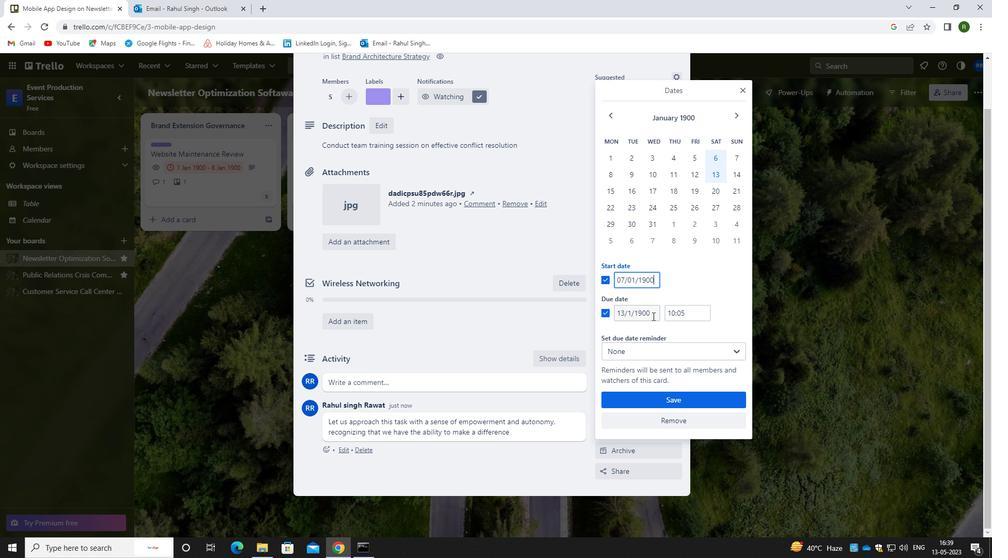 
Action: Mouse pressed left at (653, 316)
Screenshot: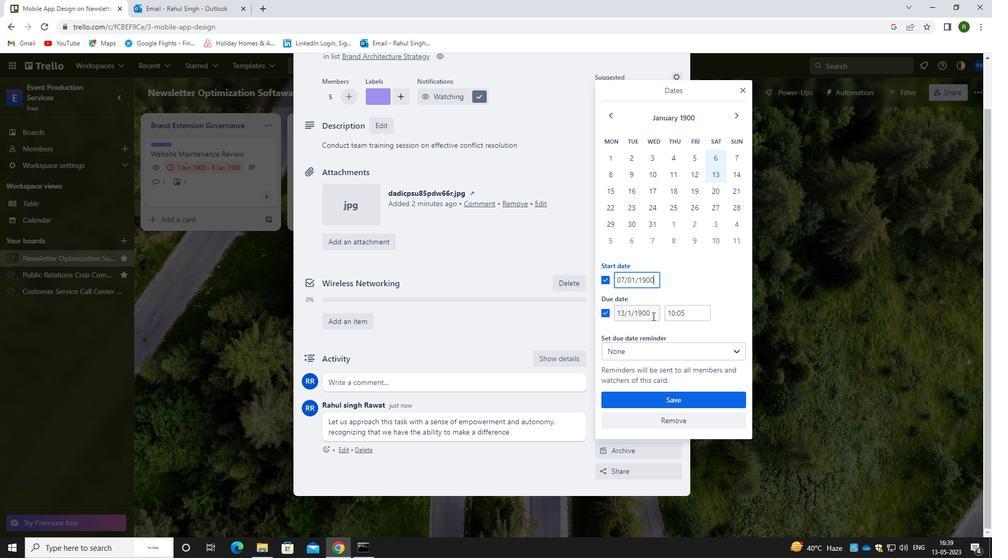 
Action: Mouse moved to (615, 315)
Screenshot: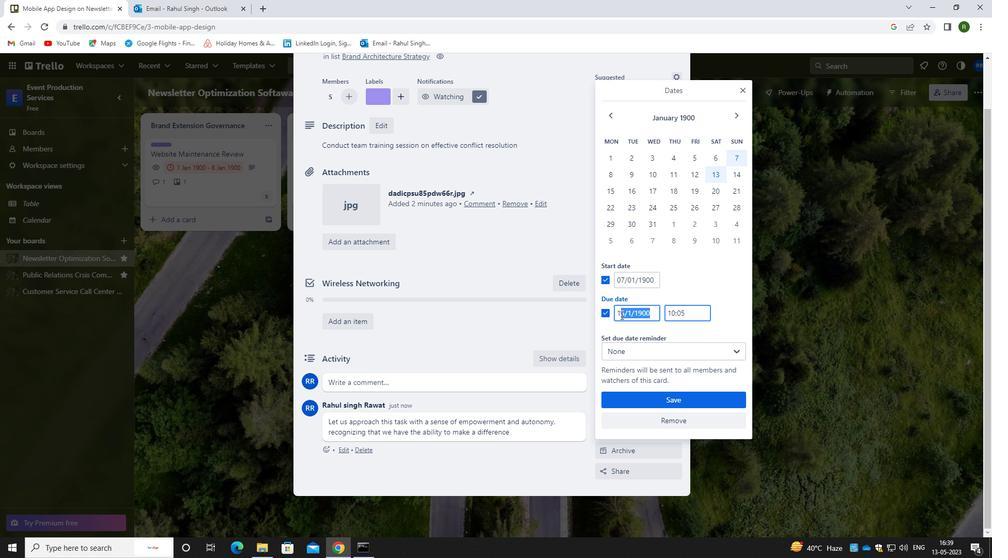 
Action: Key pressed 14/01/1900
Screenshot: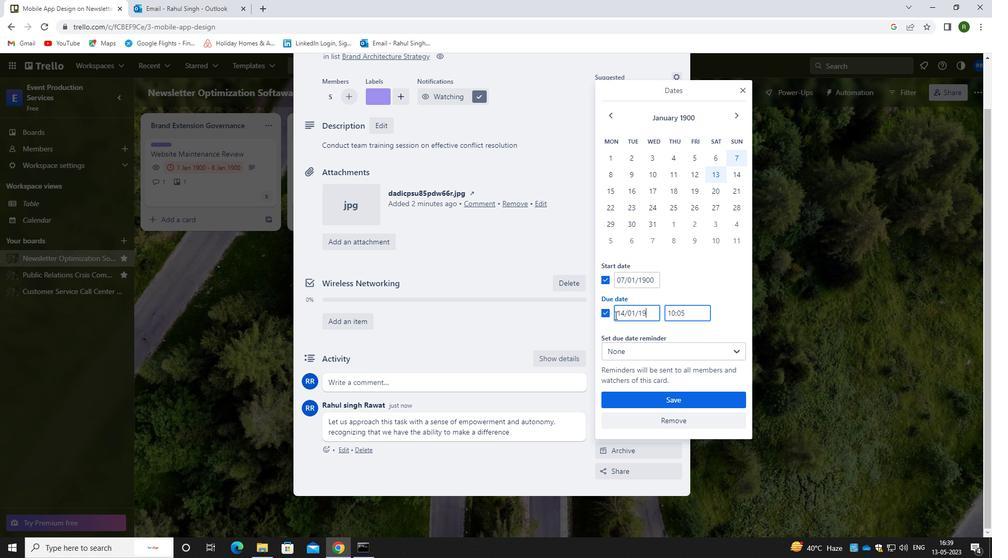 
Action: Mouse moved to (676, 401)
Screenshot: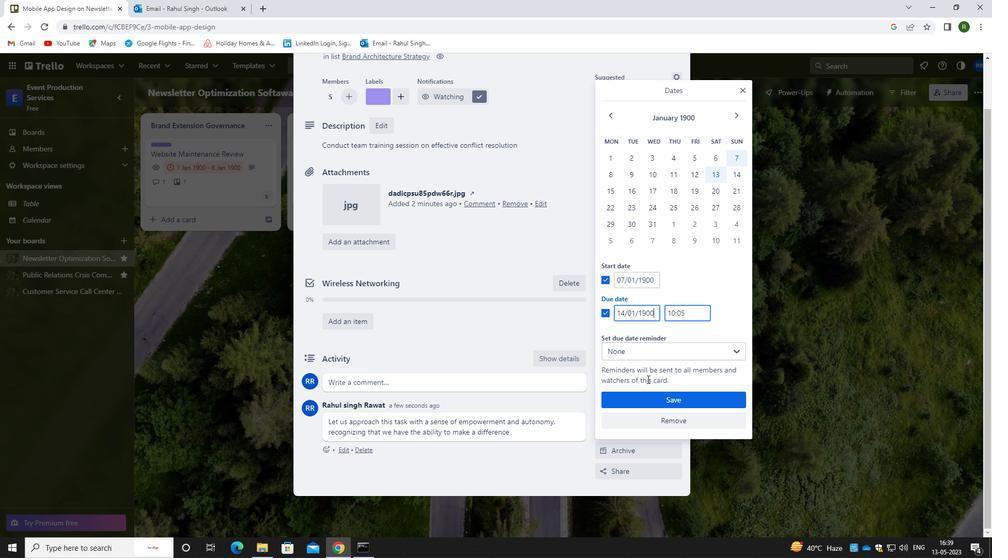 
Action: Mouse pressed left at (676, 401)
Screenshot: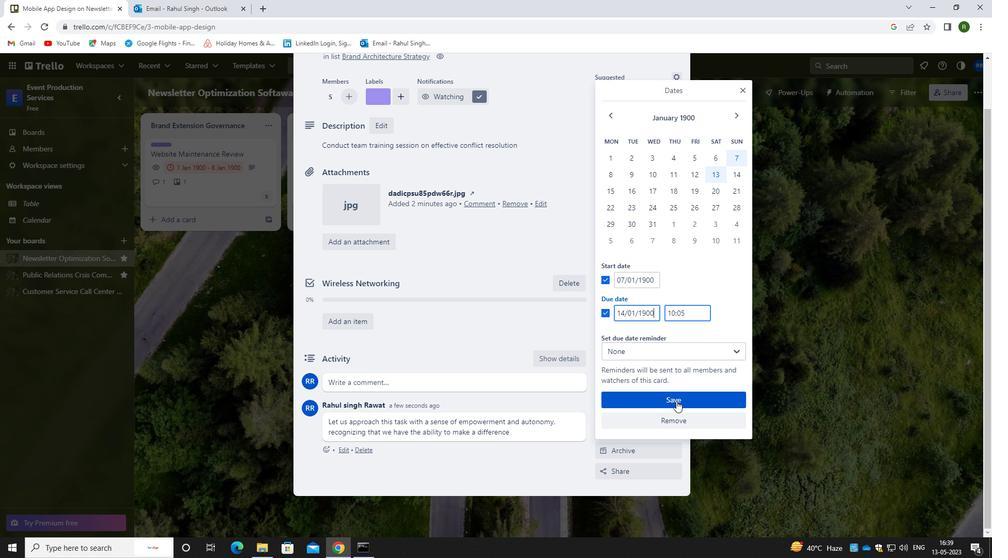 
Action: Mouse moved to (585, 267)
Screenshot: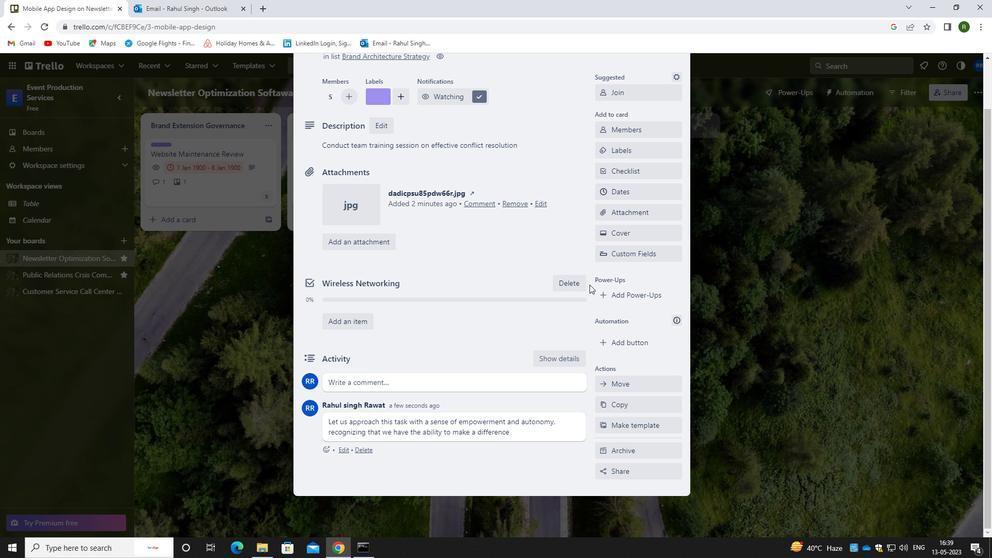 
Action: Mouse scrolled (585, 267) with delta (0, 0)
Screenshot: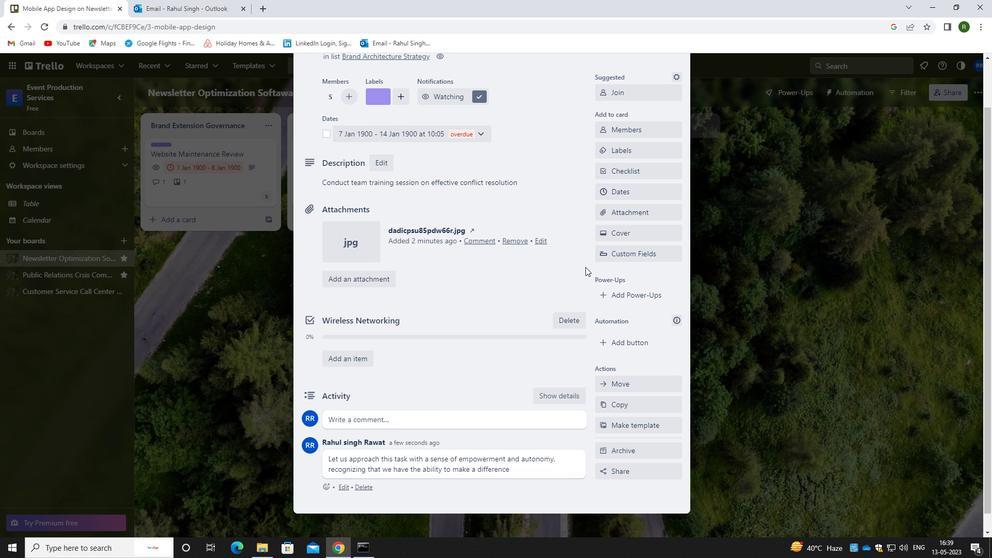 
Action: Mouse scrolled (585, 267) with delta (0, 0)
Screenshot: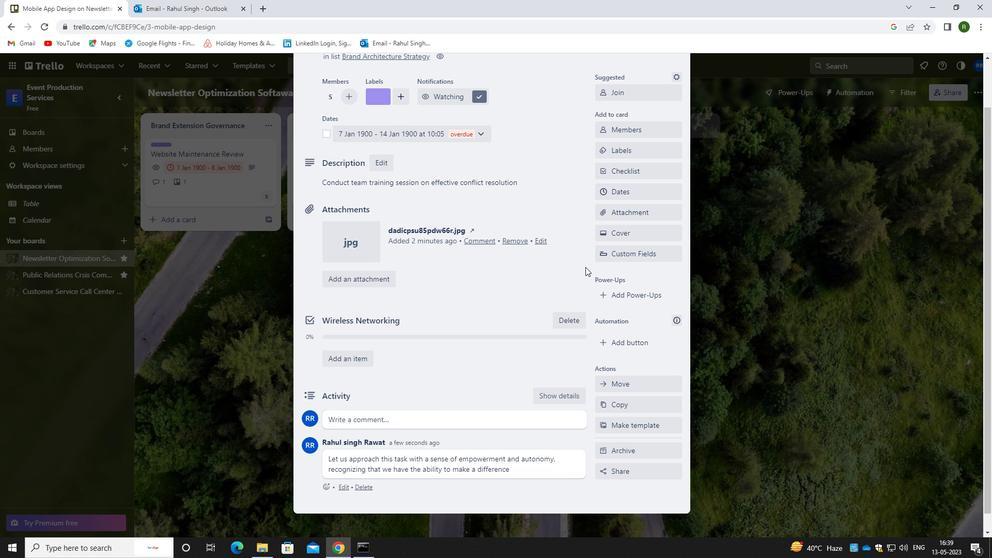
Action: Mouse scrolled (585, 267) with delta (0, 0)
Screenshot: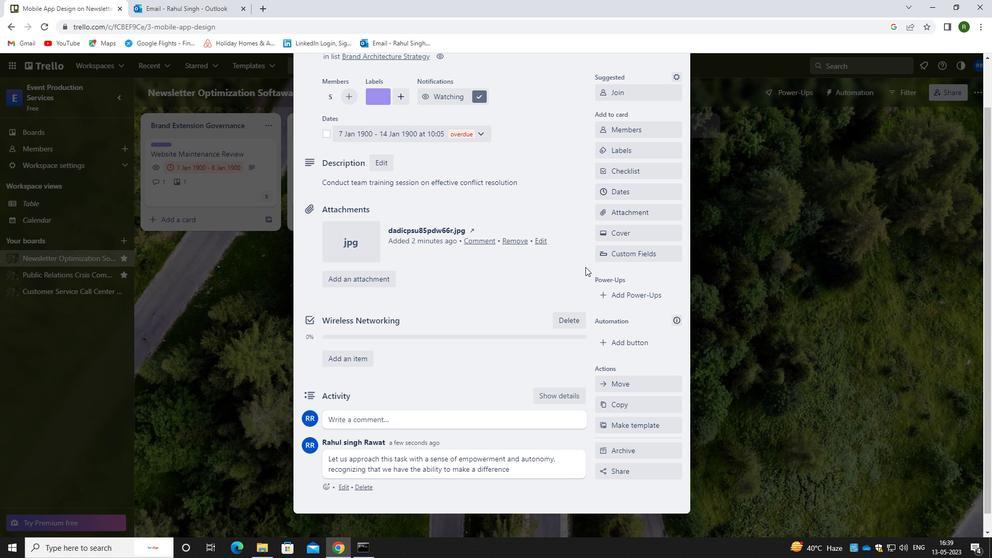 
Action: Mouse scrolled (585, 267) with delta (0, 0)
Screenshot: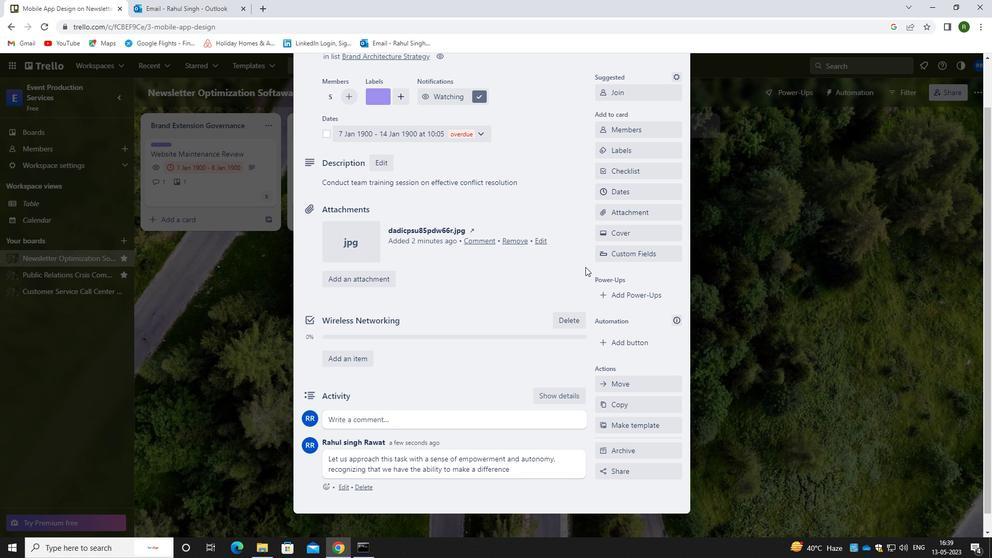 
Action: Mouse moved to (681, 91)
Screenshot: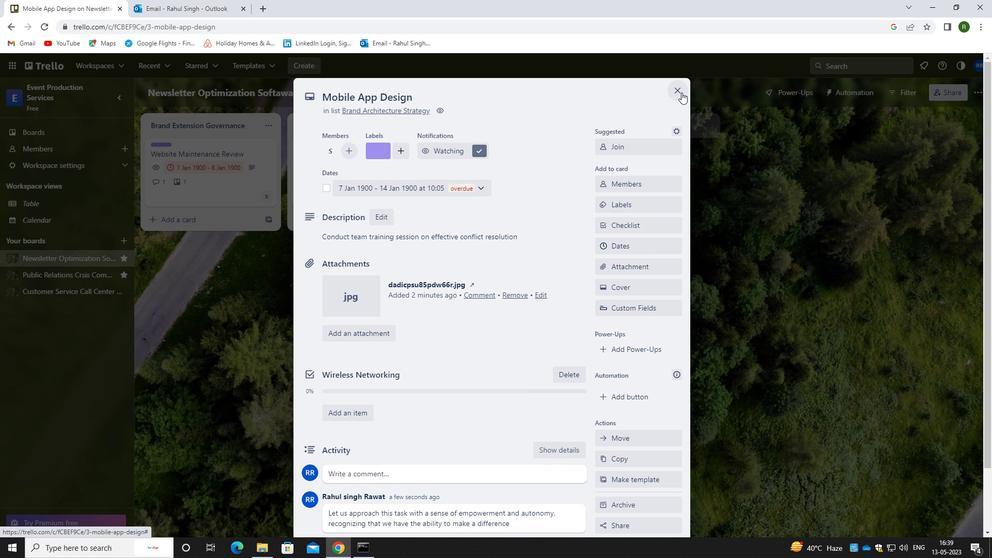 
Action: Mouse pressed left at (681, 91)
Screenshot: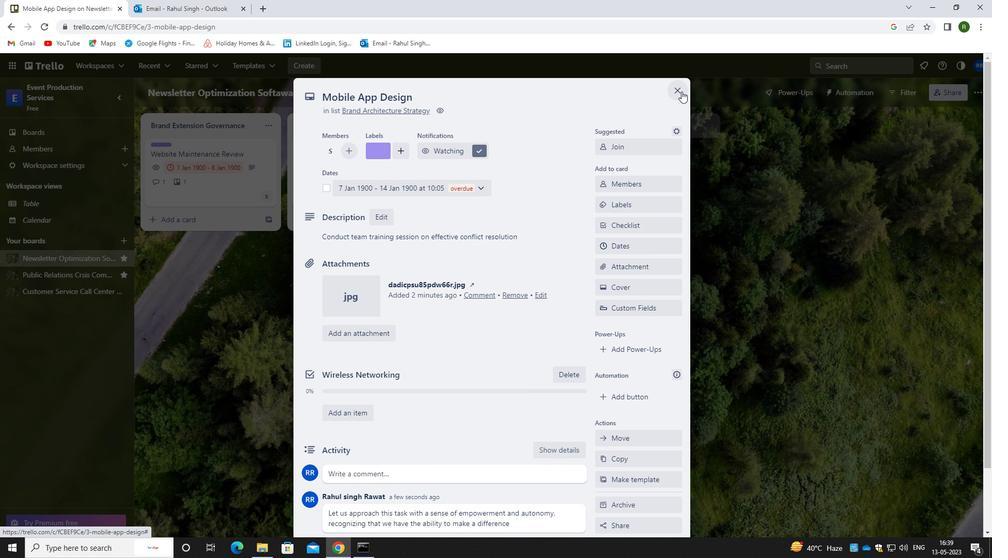 
Action: Mouse moved to (682, 90)
Screenshot: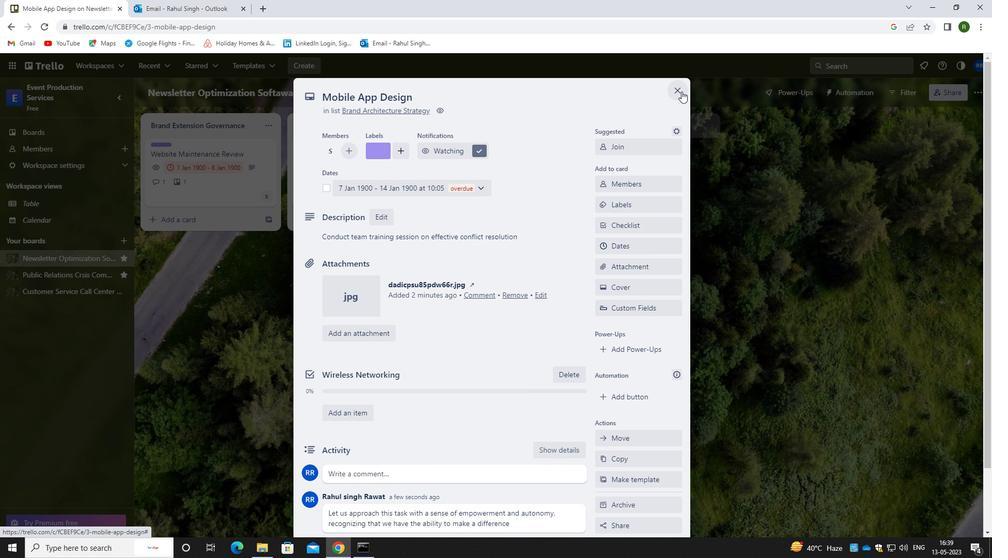 
